 Task: Open Card Card0000000210 in Board Board0000000053 in Workspace WS0000000018 in Trello. Add Member nikrathi889@gmail.com to Card Card0000000210 in Board Board0000000053 in Workspace WS0000000018 in Trello. Add Blue Label titled Label0000000210 to Card Card0000000210 in Board Board0000000053 in Workspace WS0000000018 in Trello. Add Checklist CL0000000210 to Card Card0000000210 in Board Board0000000053 in Workspace WS0000000018 in Trello. Add Dates with Start Date as Sep 01 2023 and Due Date as Sep 30 2023 to Card Card0000000210 in Board Board0000000053 in Workspace WS0000000018 in Trello
Action: Mouse moved to (409, 393)
Screenshot: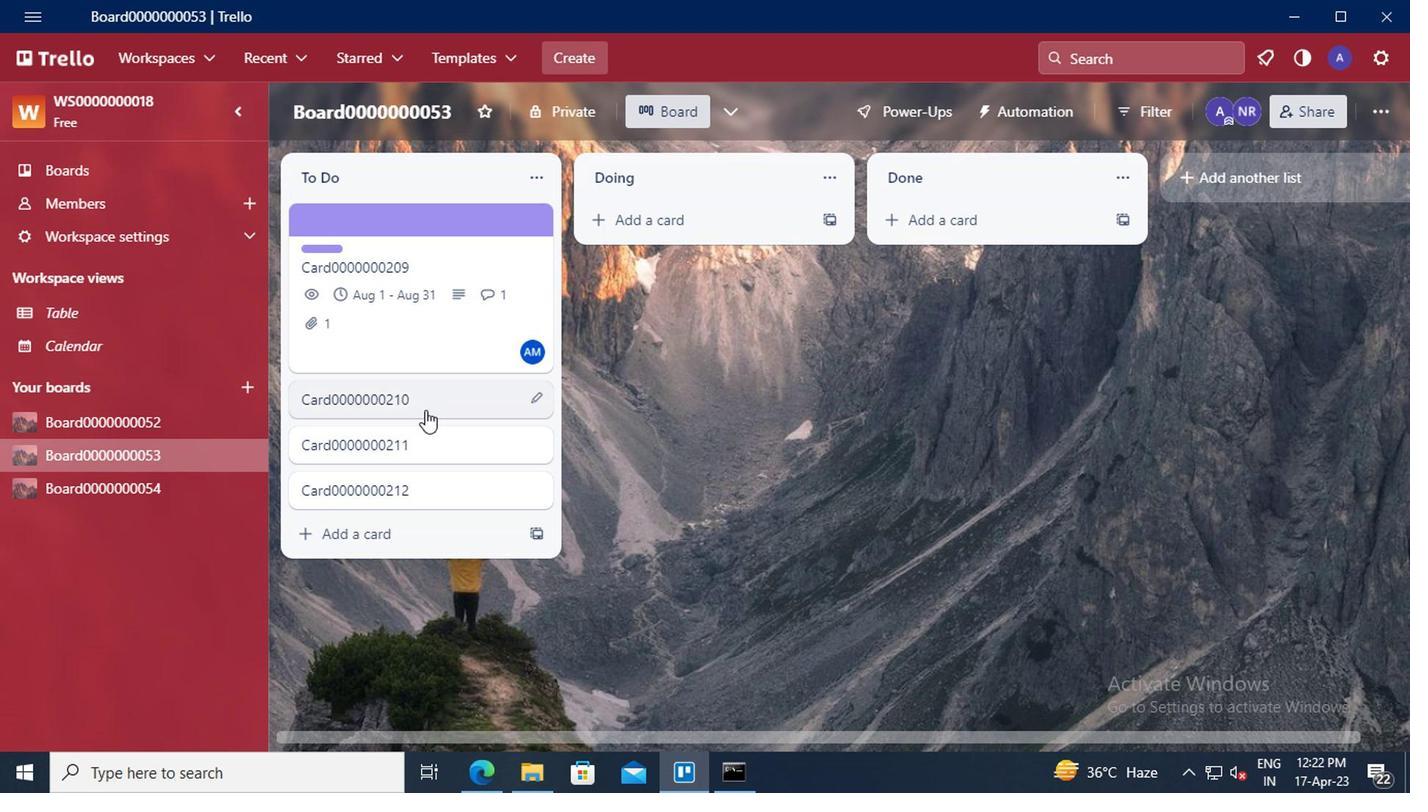 
Action: Mouse pressed left at (409, 393)
Screenshot: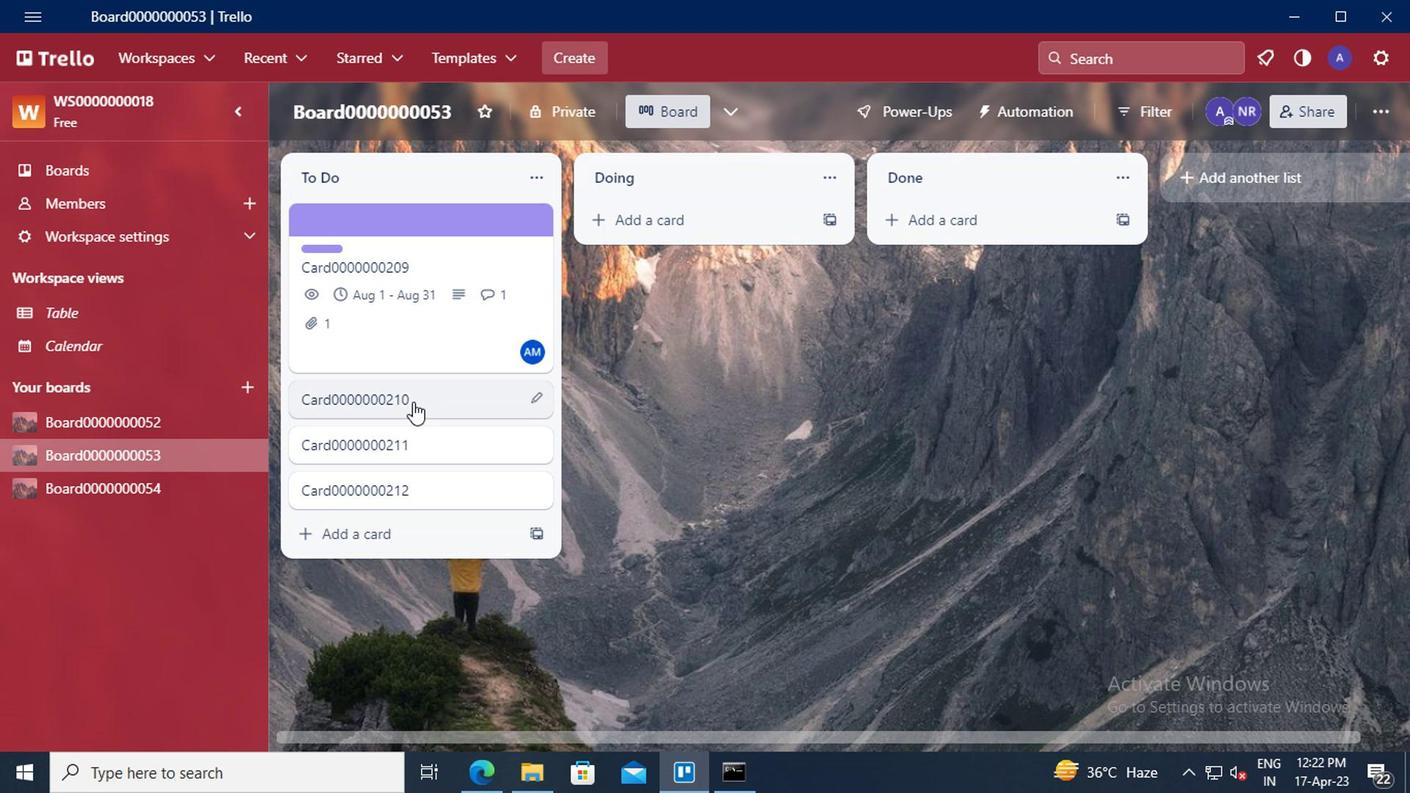 
Action: Mouse moved to (958, 256)
Screenshot: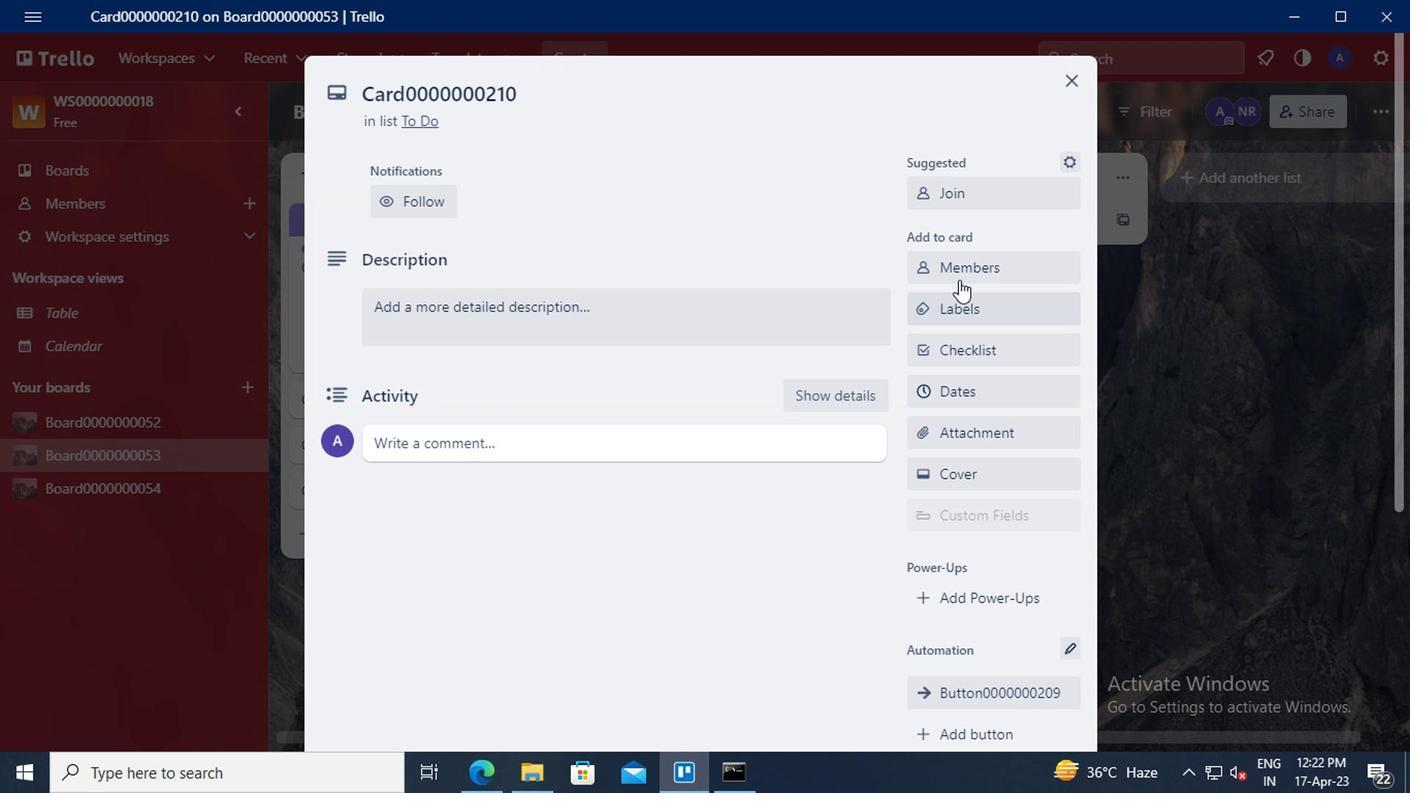 
Action: Mouse pressed left at (958, 256)
Screenshot: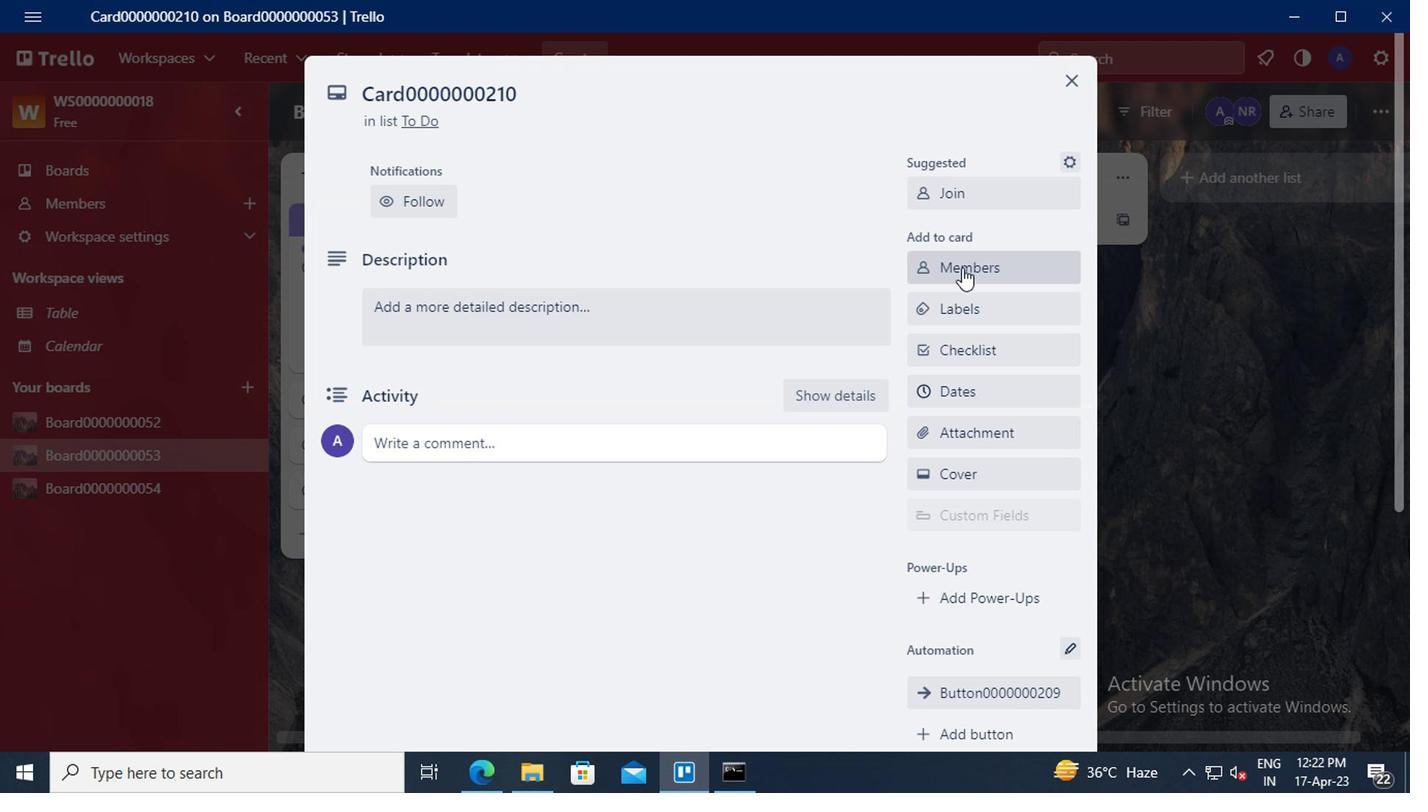 
Action: Mouse moved to (942, 350)
Screenshot: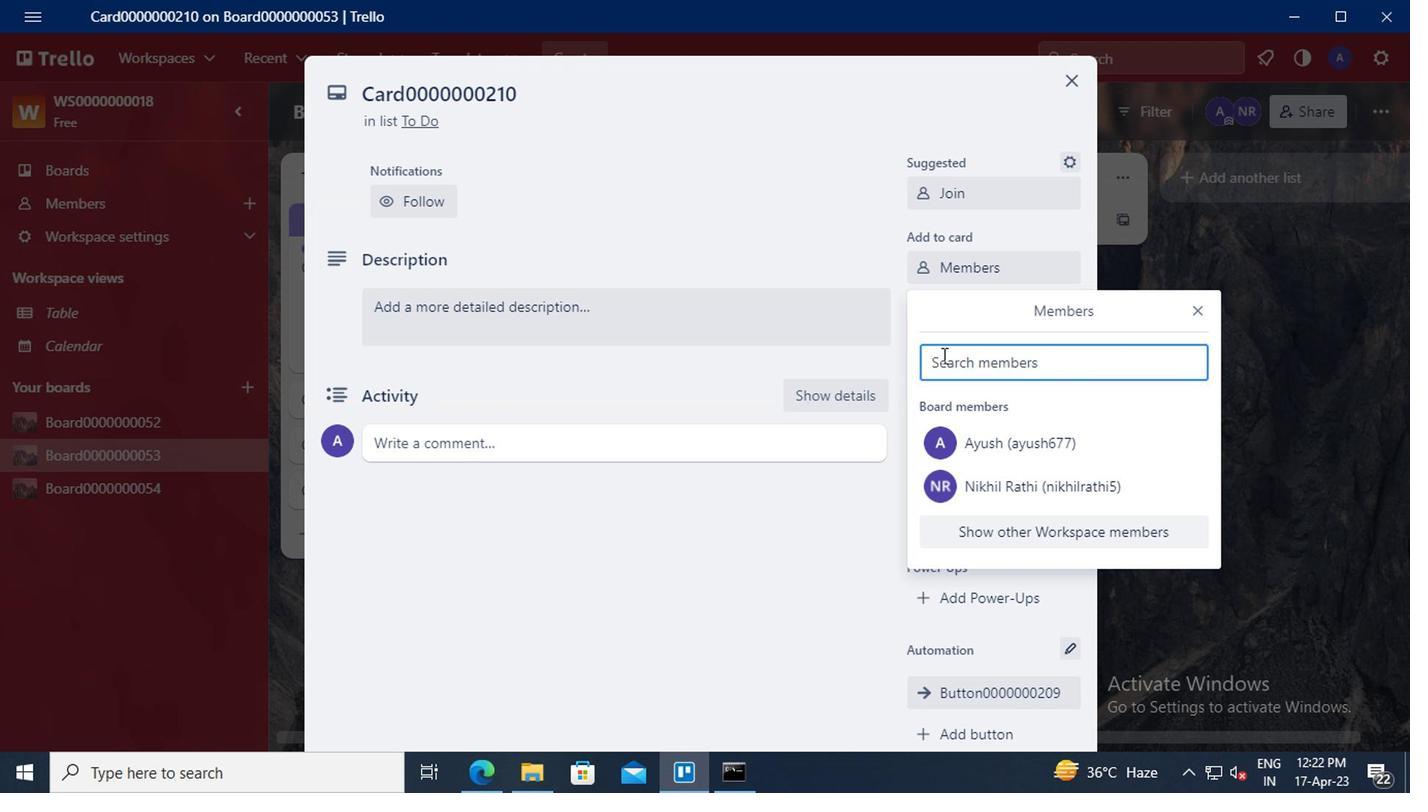 
Action: Mouse pressed left at (942, 350)
Screenshot: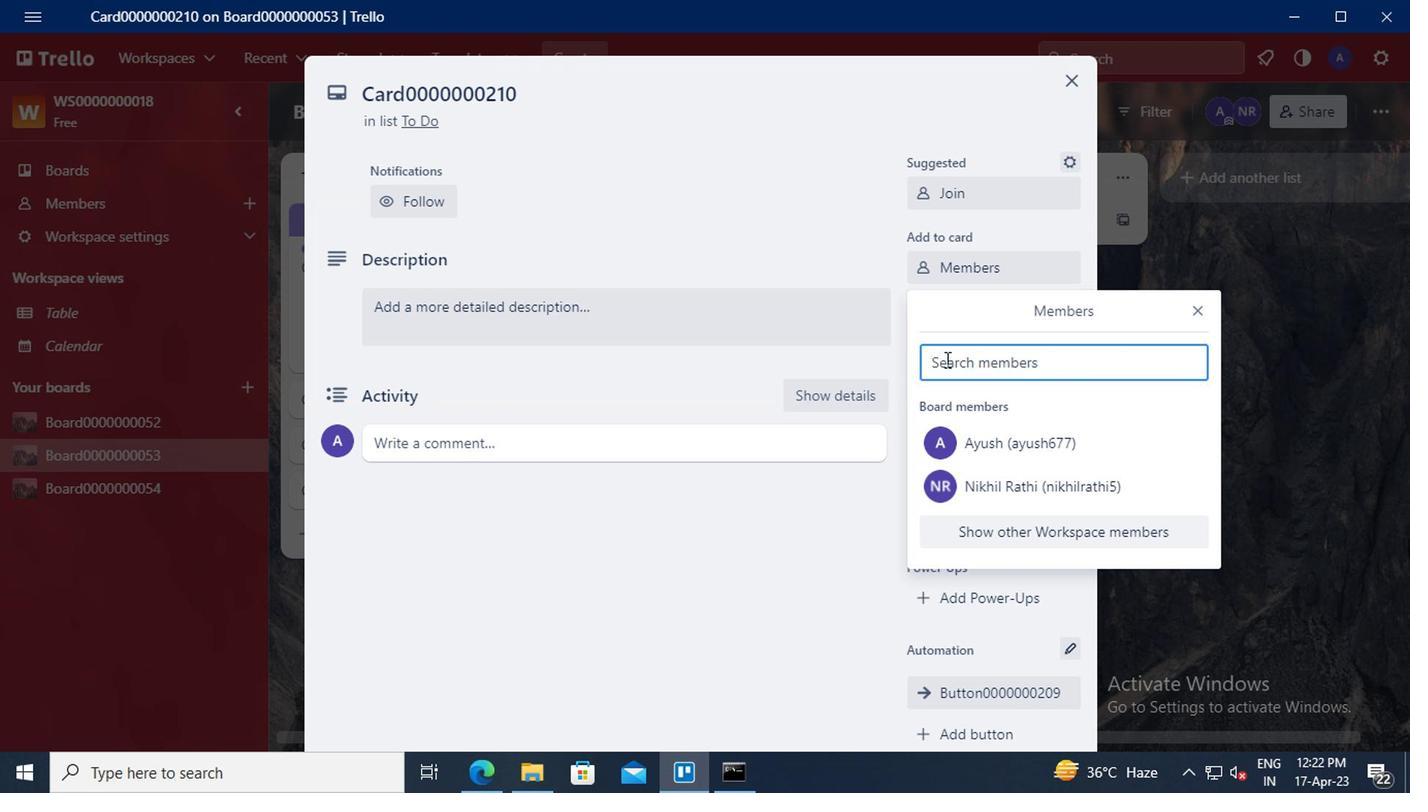 
Action: Mouse moved to (917, 340)
Screenshot: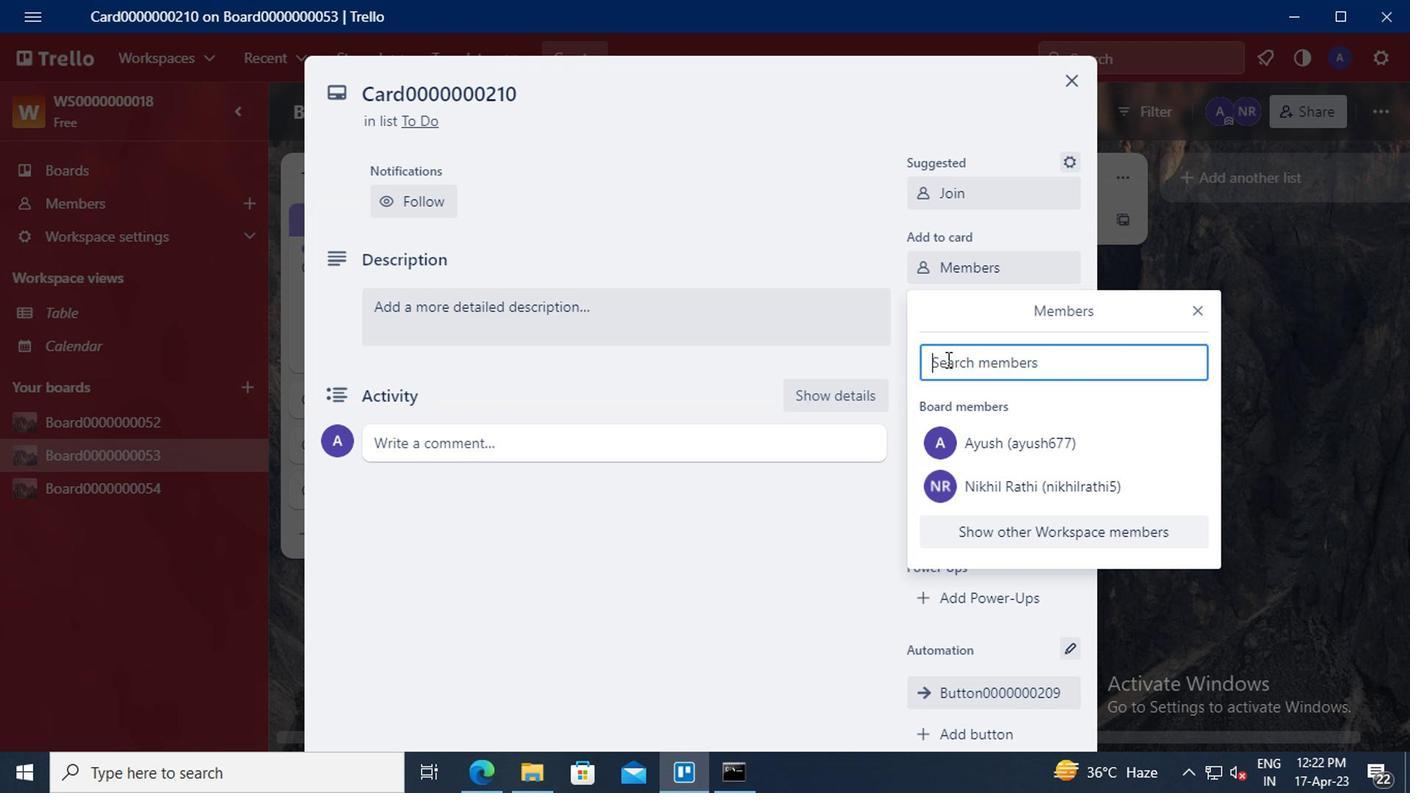 
Action: Key pressed nikrathi889<Key.shift>@GMAIL.COM
Screenshot: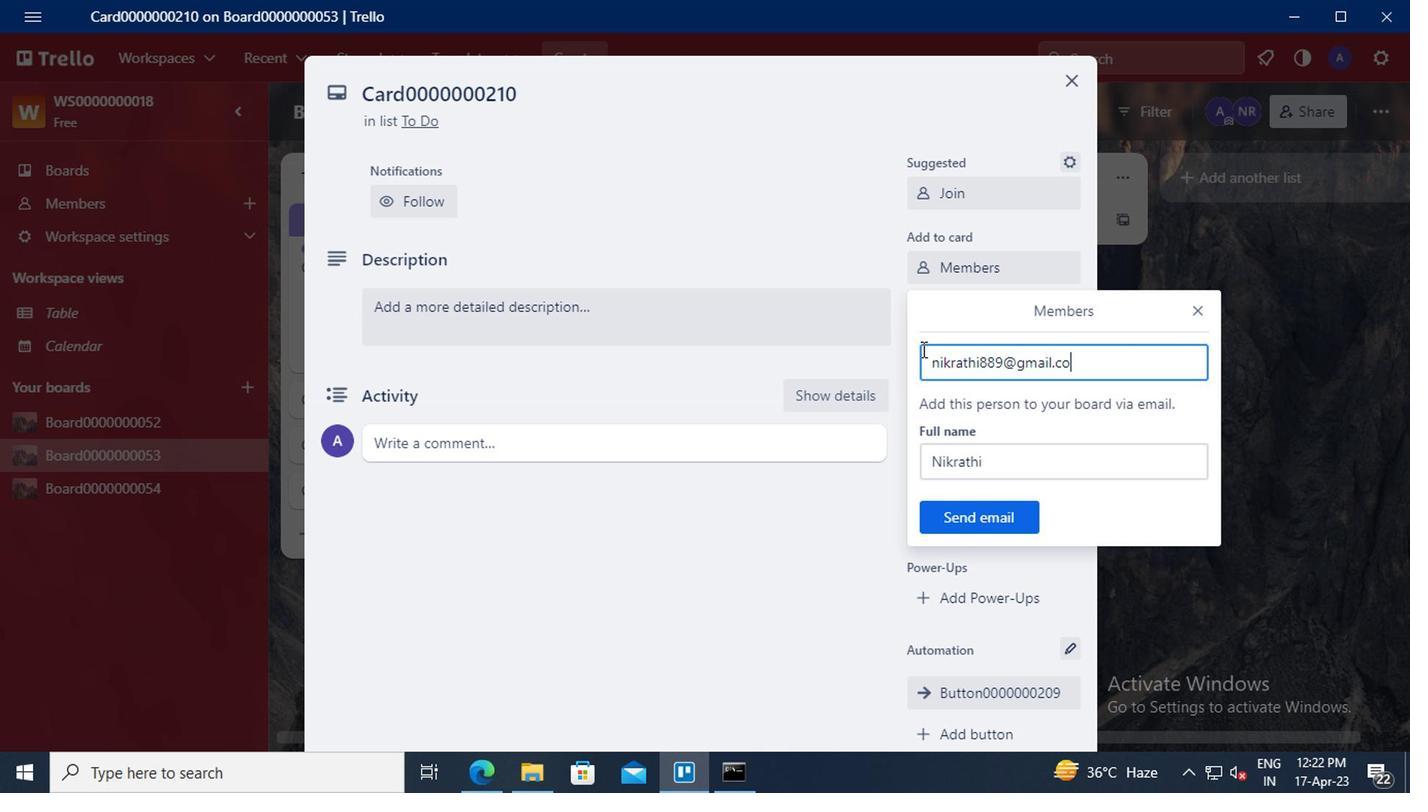 
Action: Mouse moved to (965, 522)
Screenshot: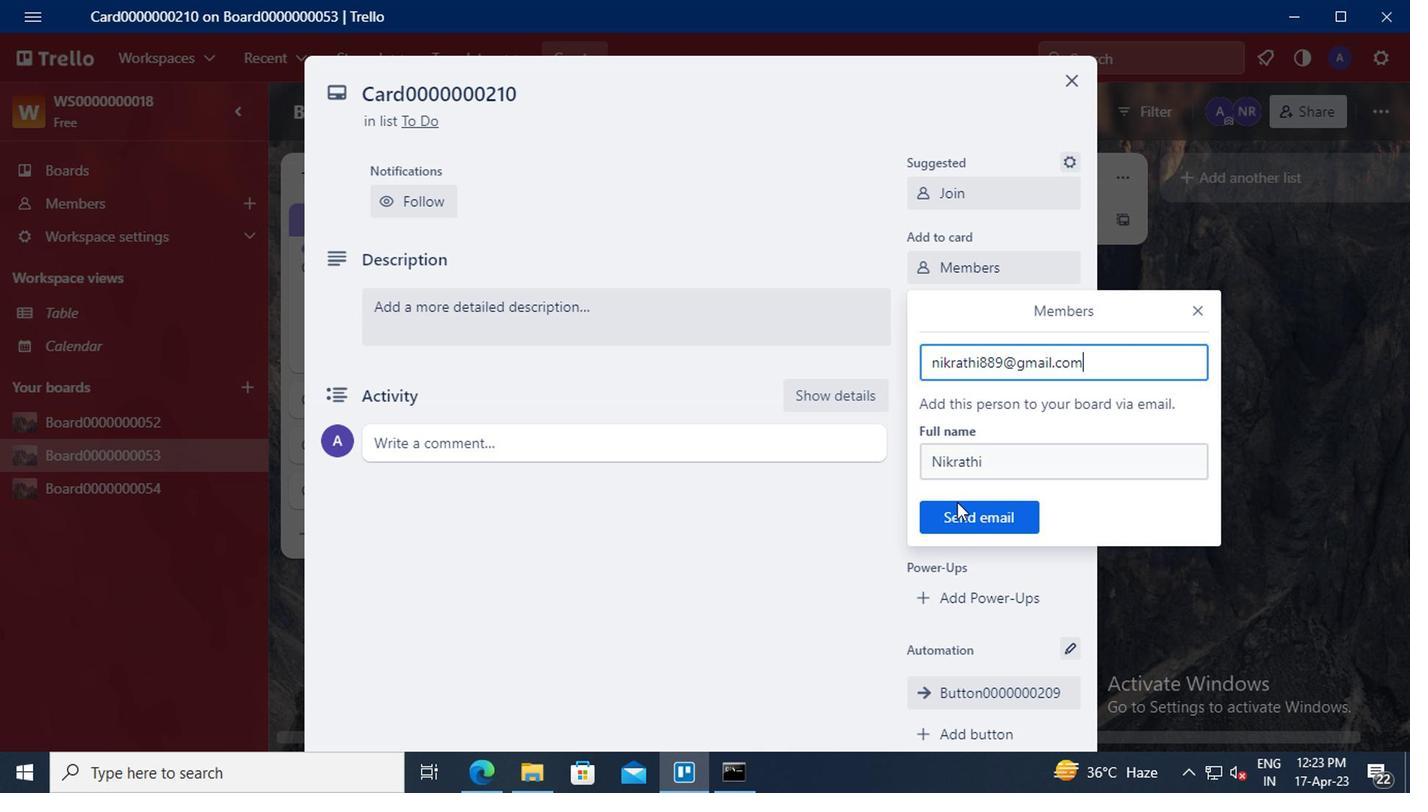 
Action: Mouse pressed left at (965, 522)
Screenshot: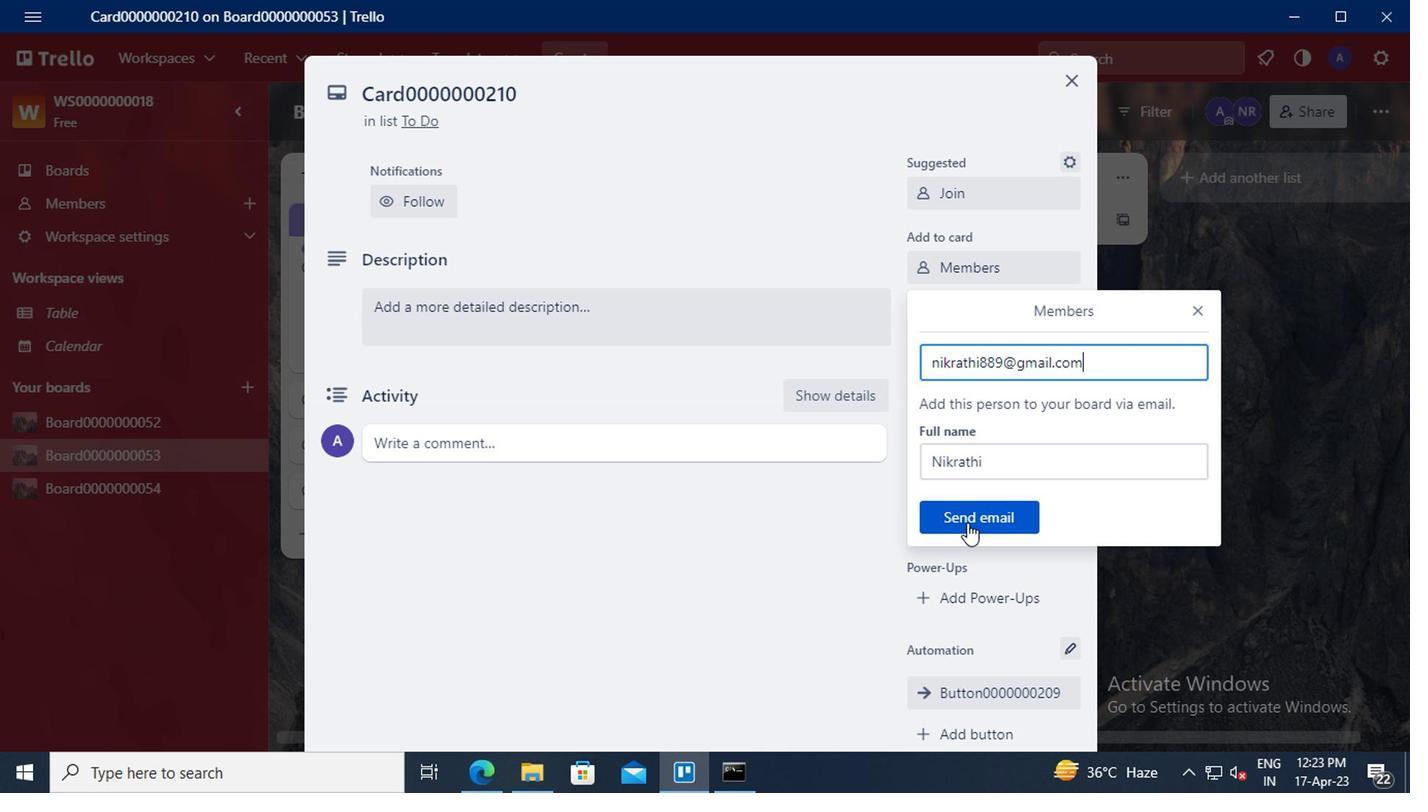 
Action: Mouse moved to (975, 308)
Screenshot: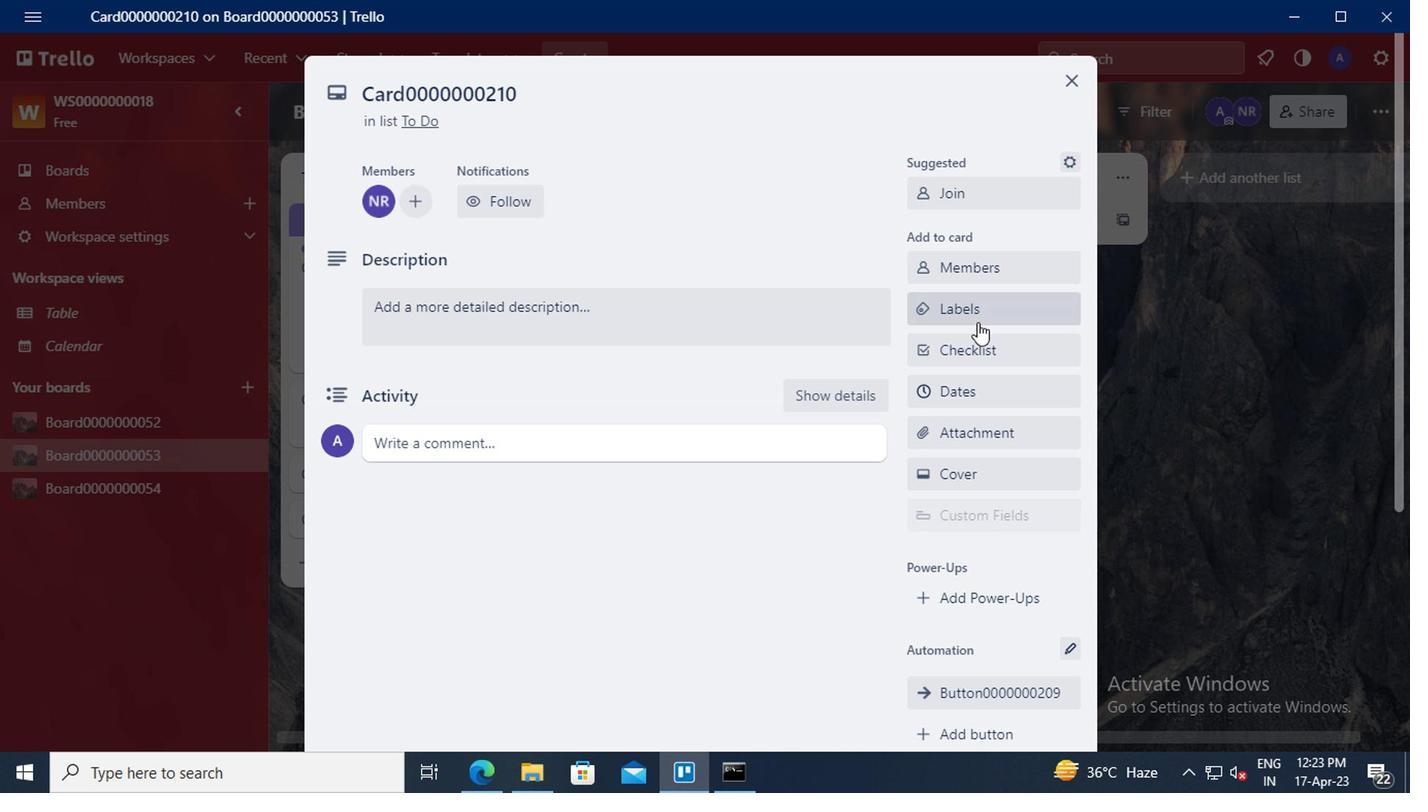 
Action: Mouse pressed left at (975, 308)
Screenshot: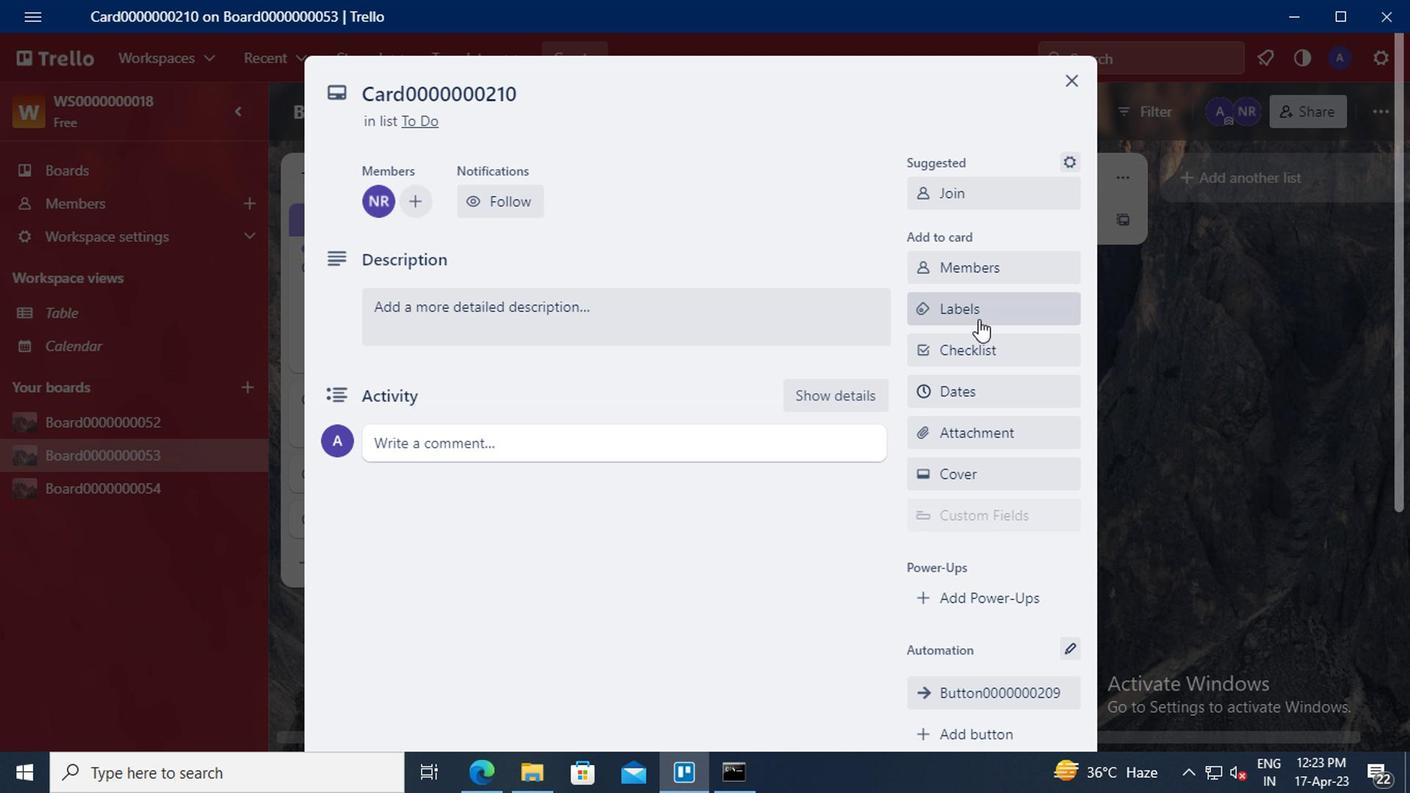 
Action: Mouse moved to (1016, 508)
Screenshot: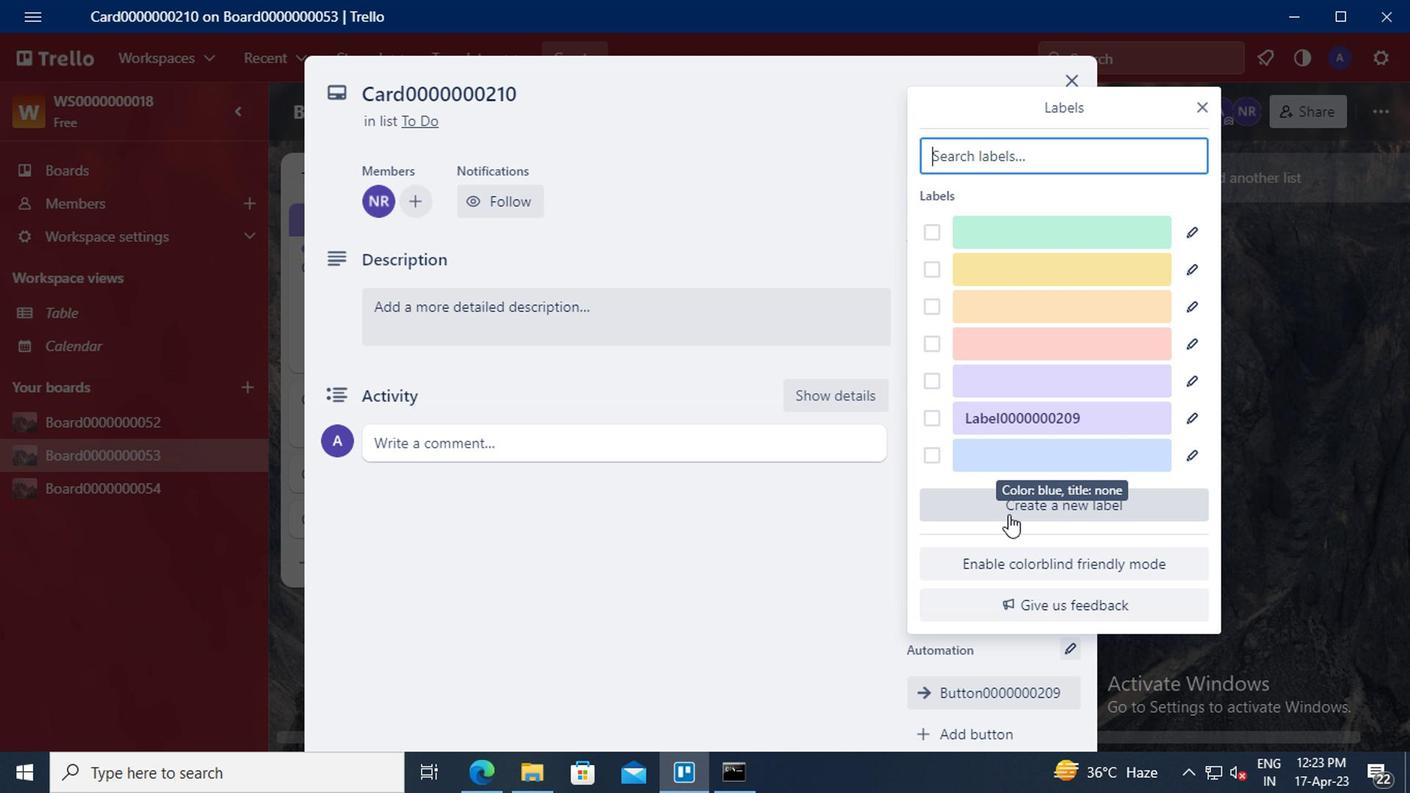 
Action: Mouse pressed left at (1016, 508)
Screenshot: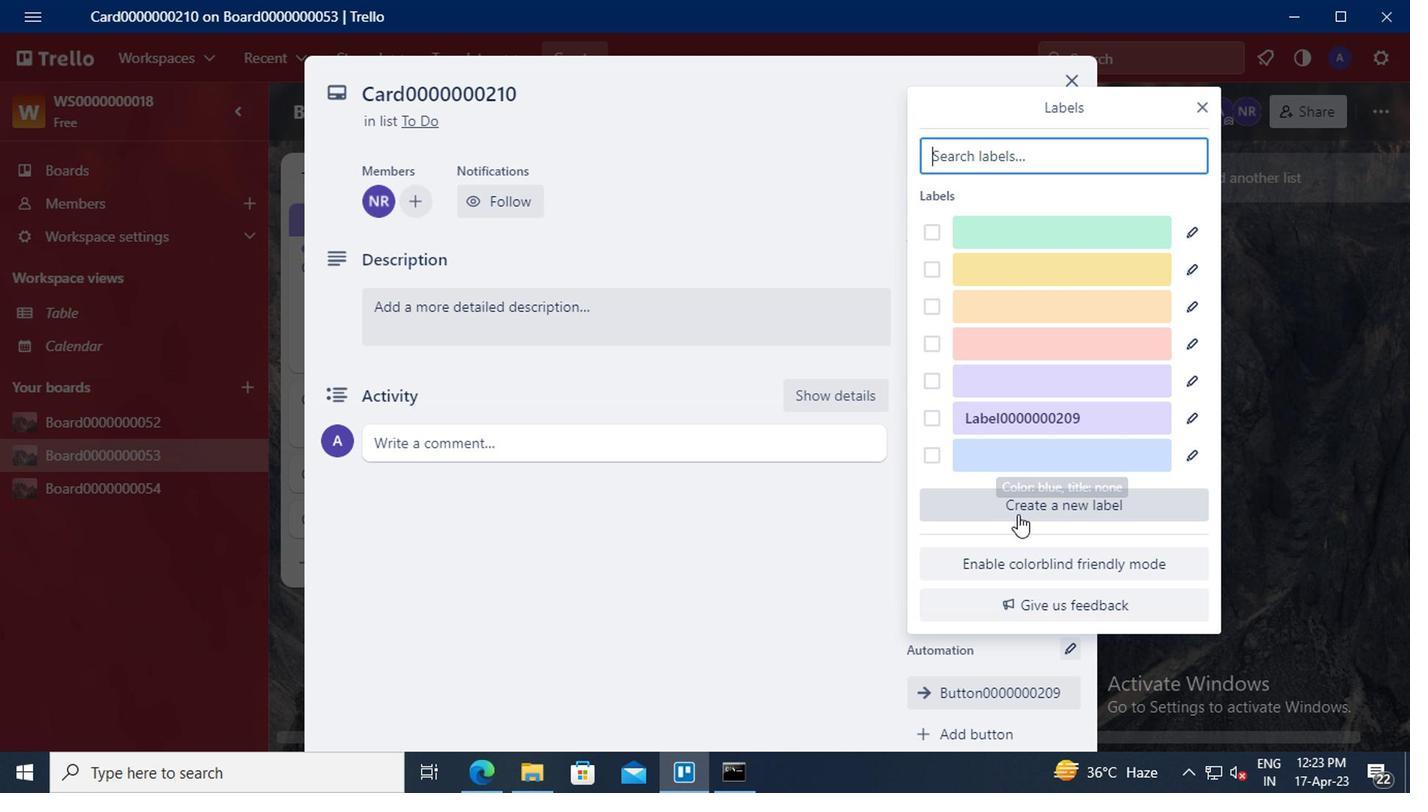 
Action: Mouse moved to (969, 301)
Screenshot: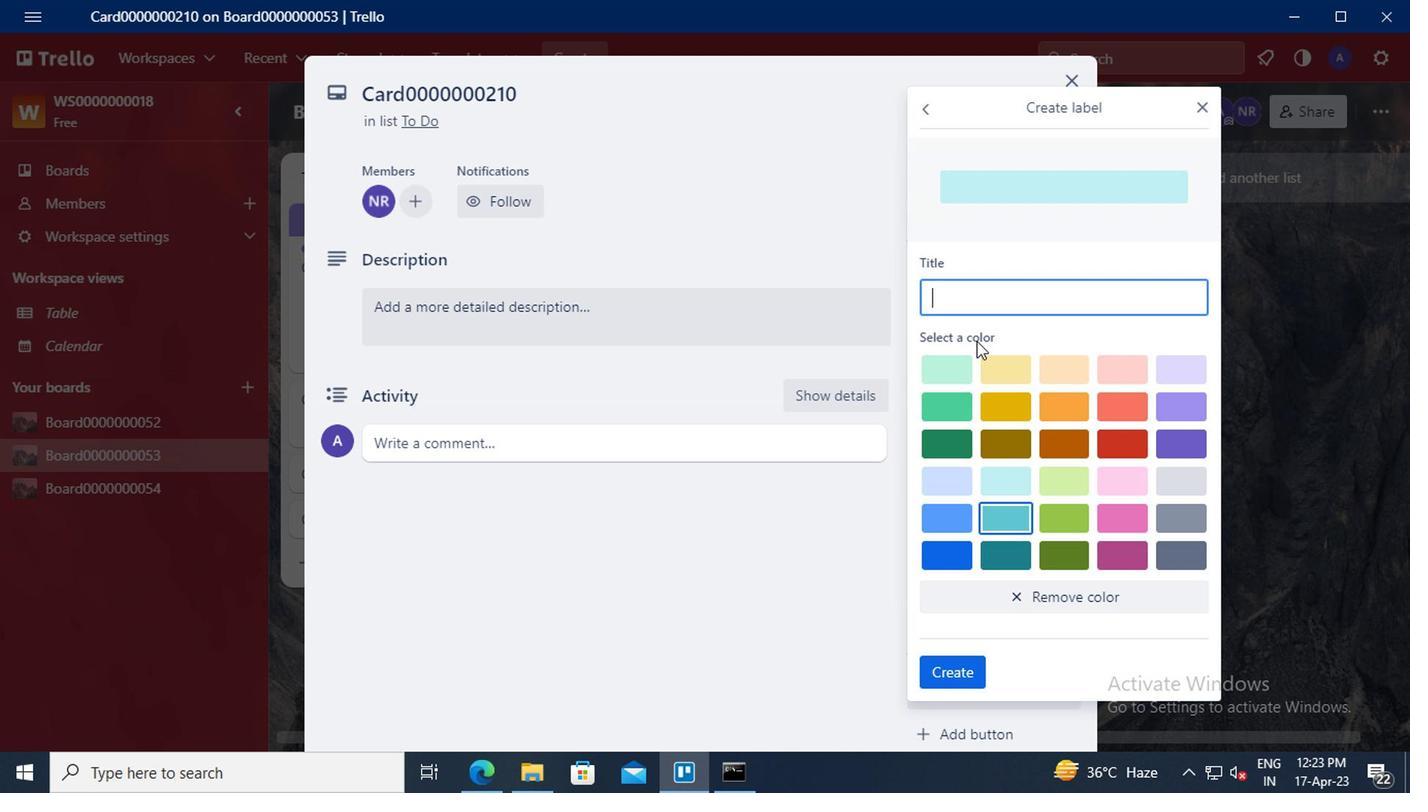 
Action: Mouse pressed left at (969, 301)
Screenshot: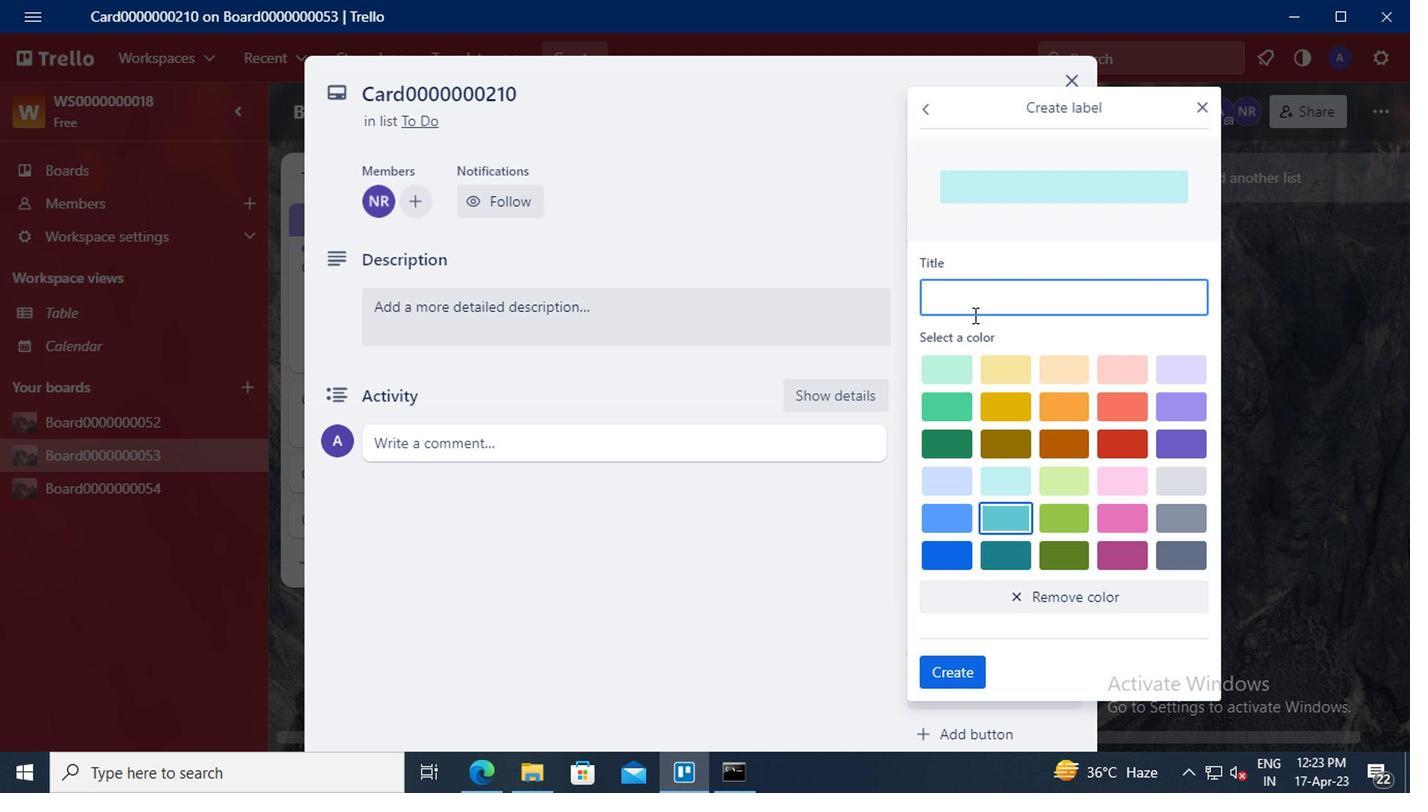 
Action: Mouse moved to (911, 277)
Screenshot: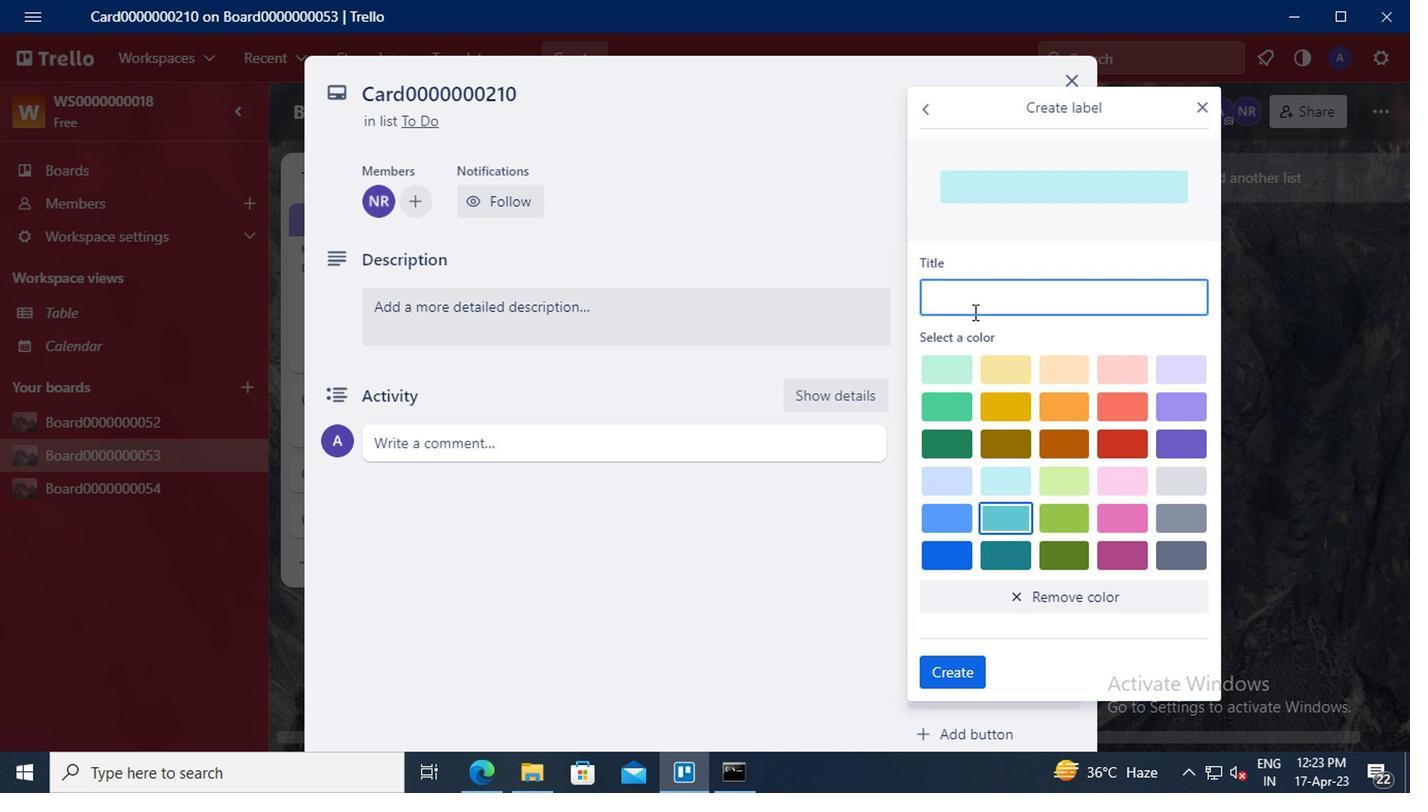 
Action: Key pressed <Key.shift>LABEL0000000210
Screenshot: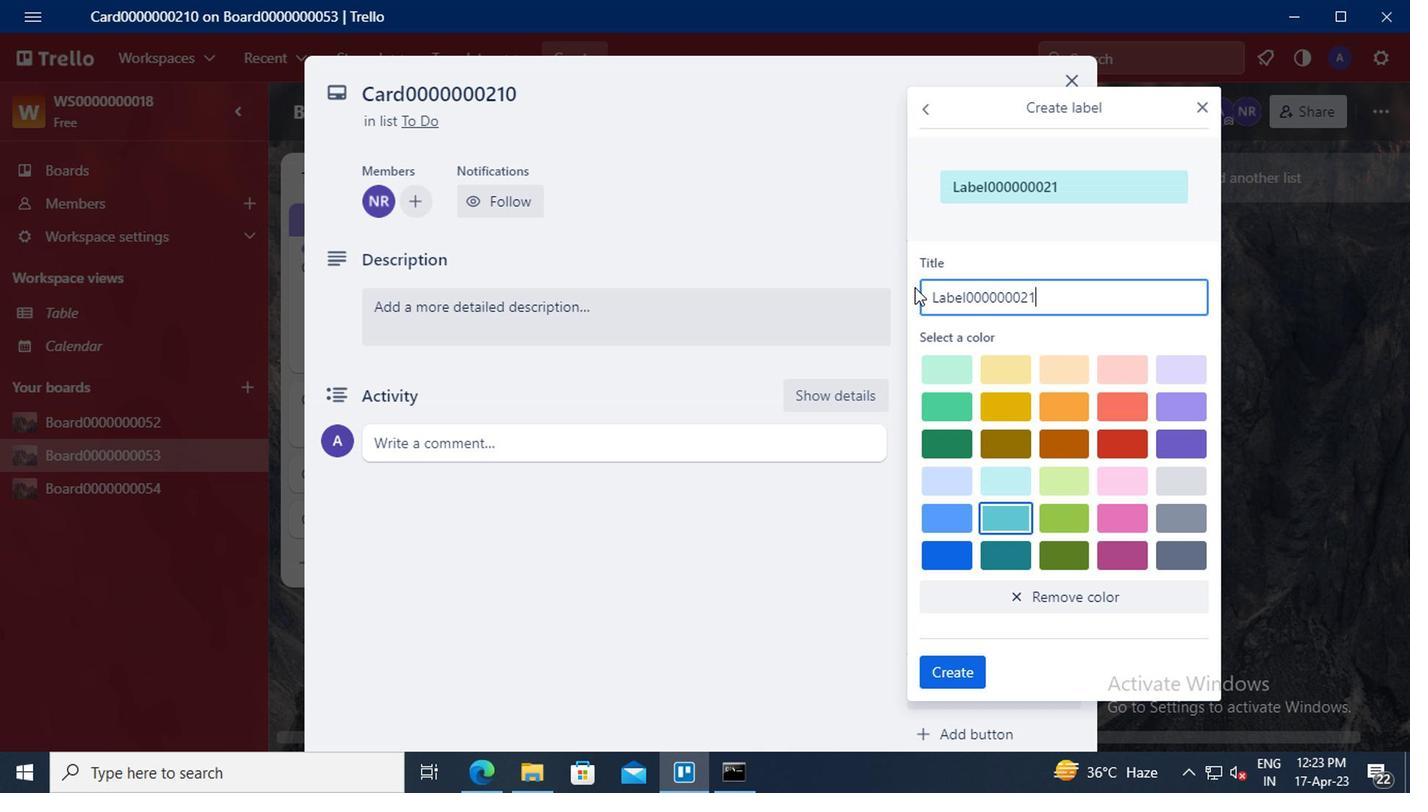 
Action: Mouse moved to (939, 508)
Screenshot: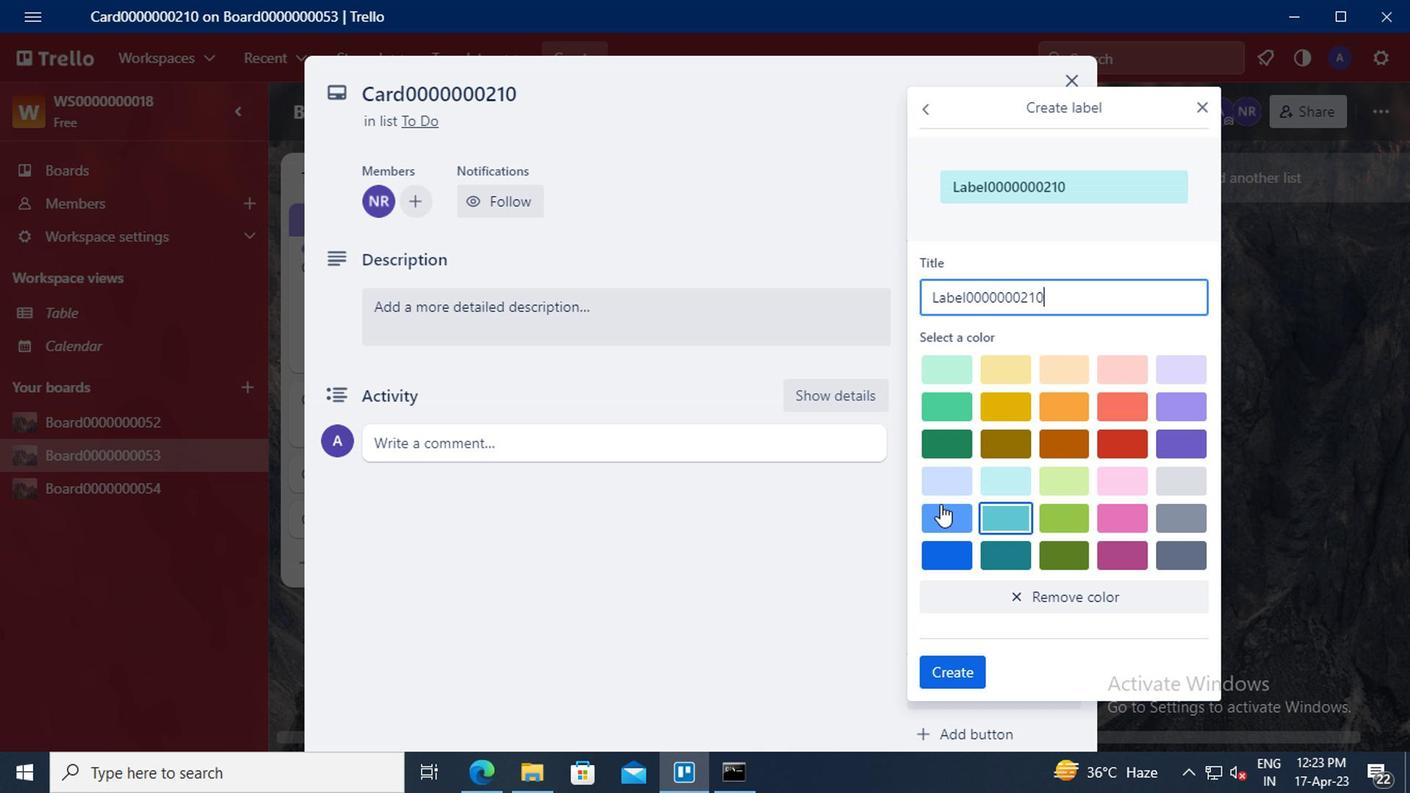 
Action: Mouse pressed left at (939, 508)
Screenshot: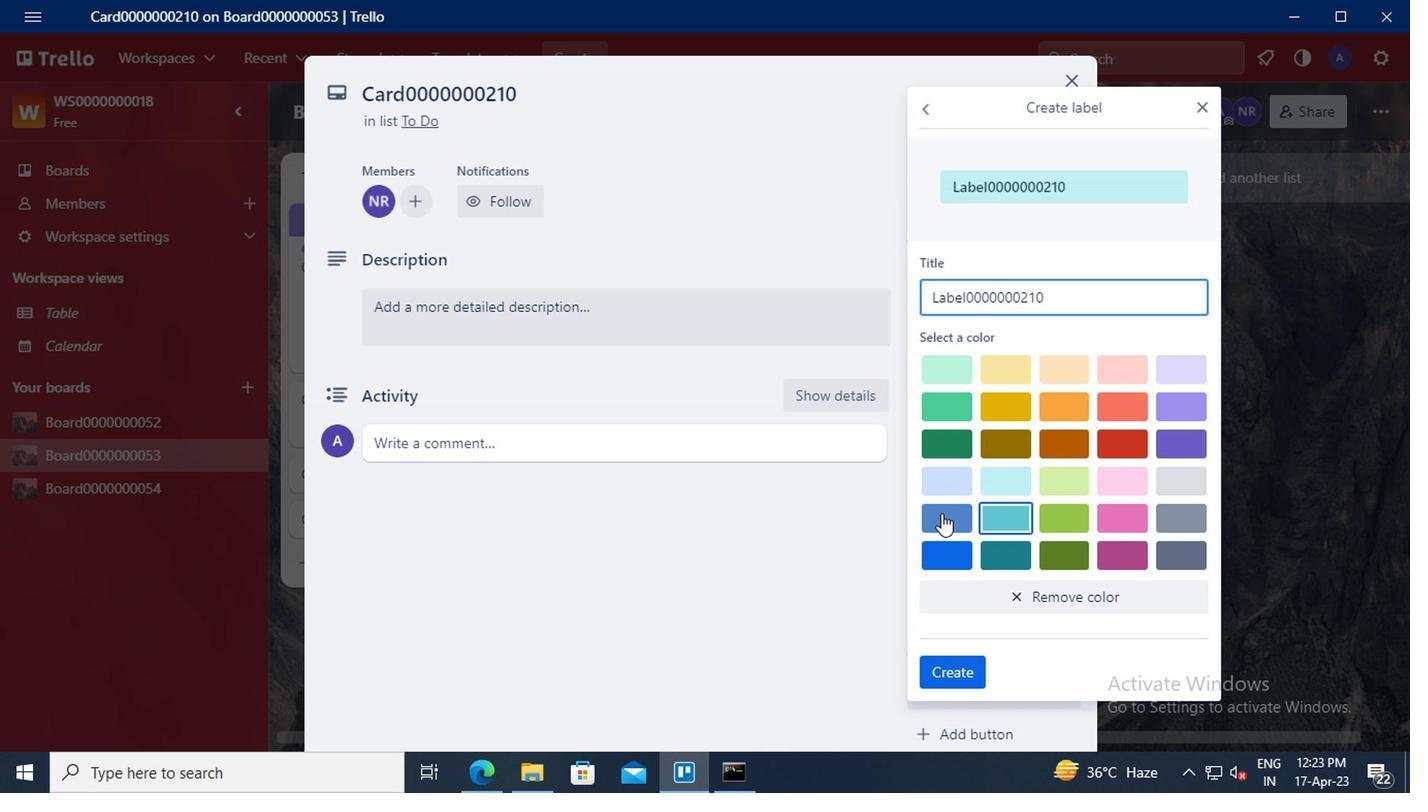 
Action: Mouse moved to (941, 671)
Screenshot: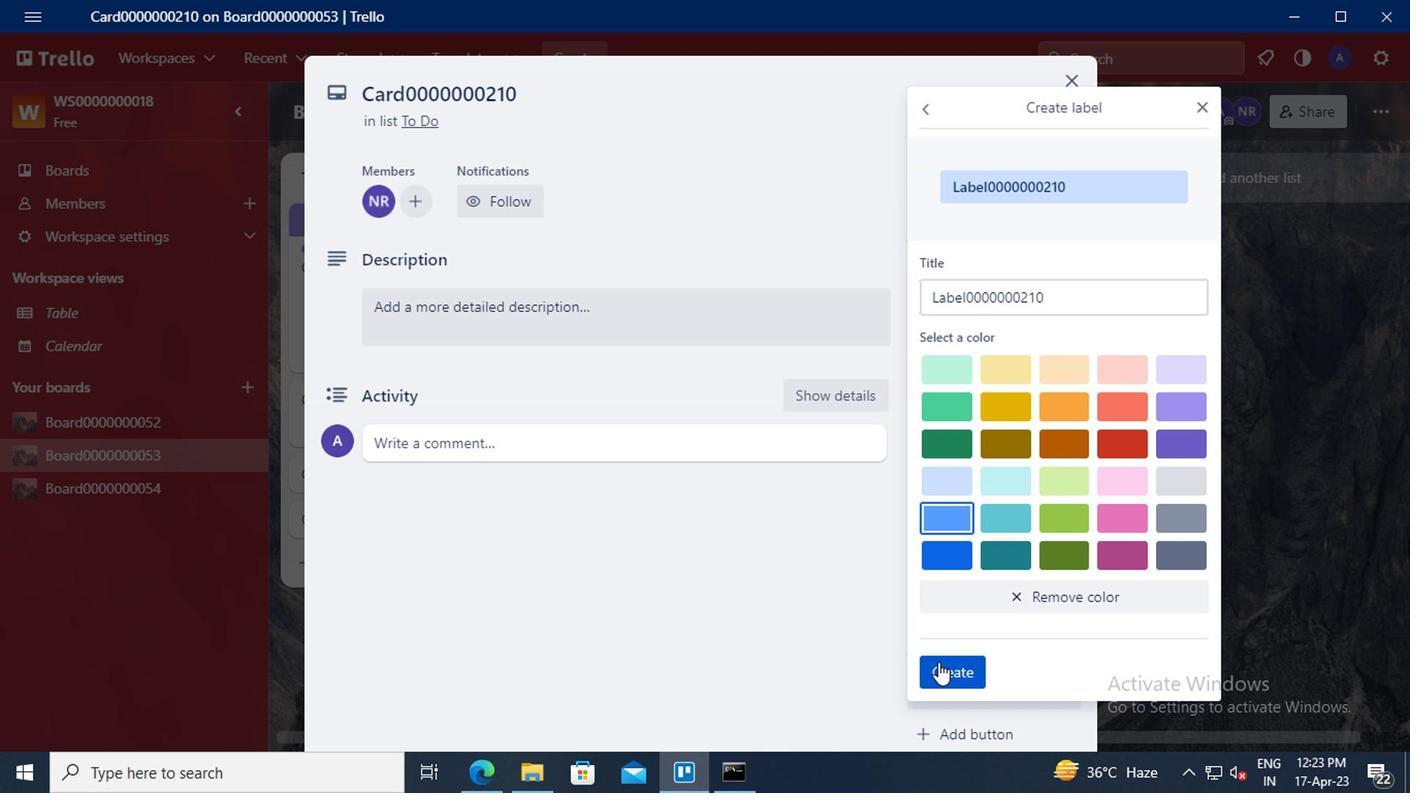 
Action: Mouse pressed left at (941, 671)
Screenshot: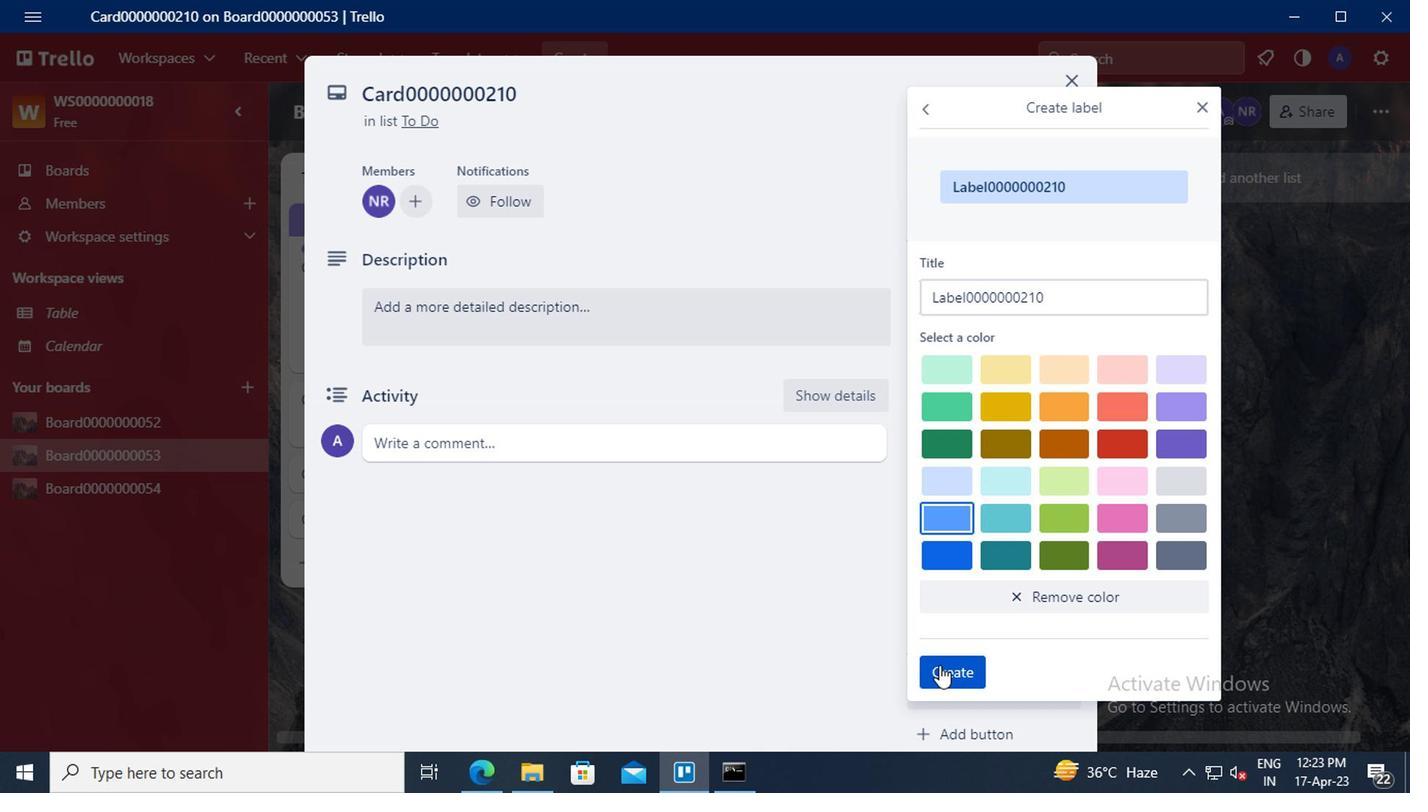 
Action: Mouse moved to (1196, 93)
Screenshot: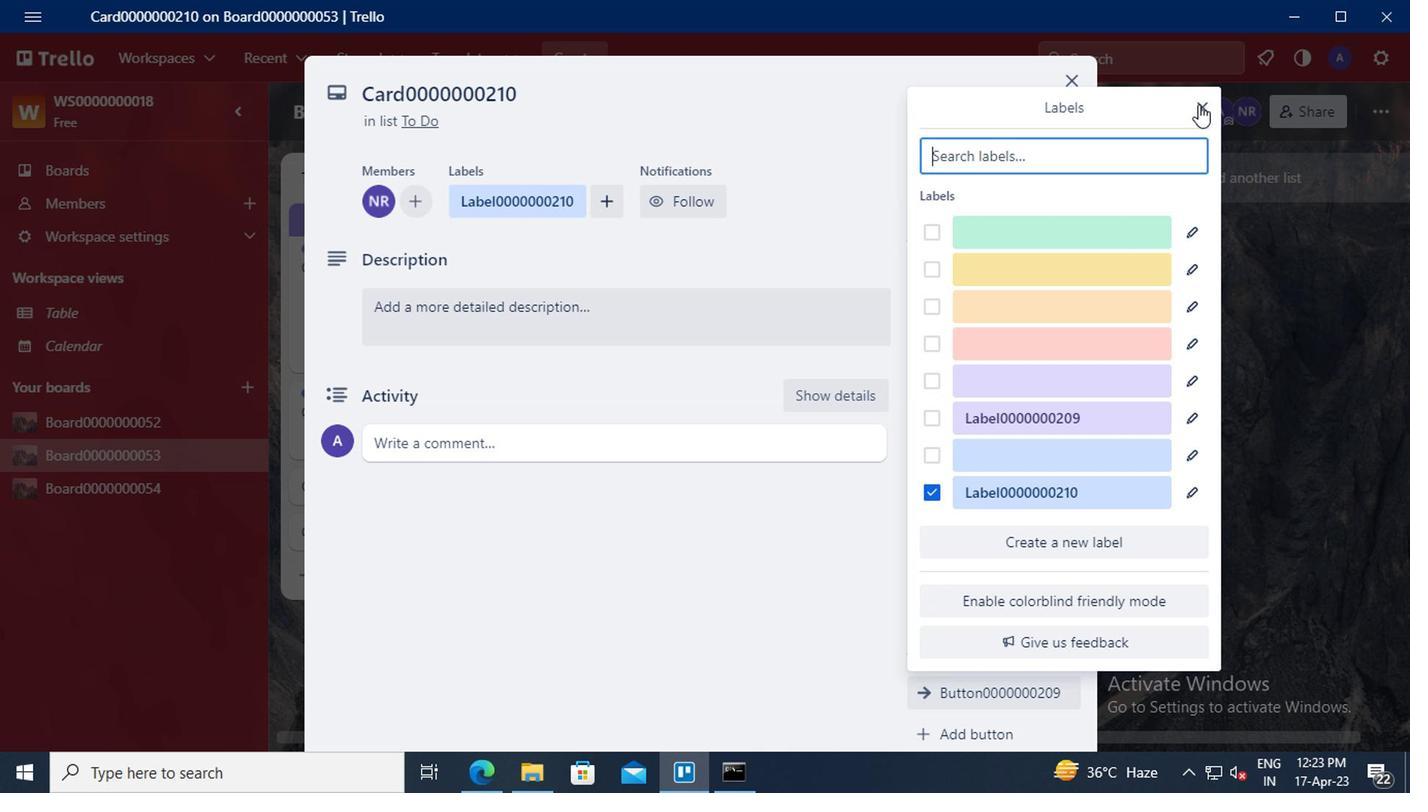 
Action: Mouse pressed left at (1196, 93)
Screenshot: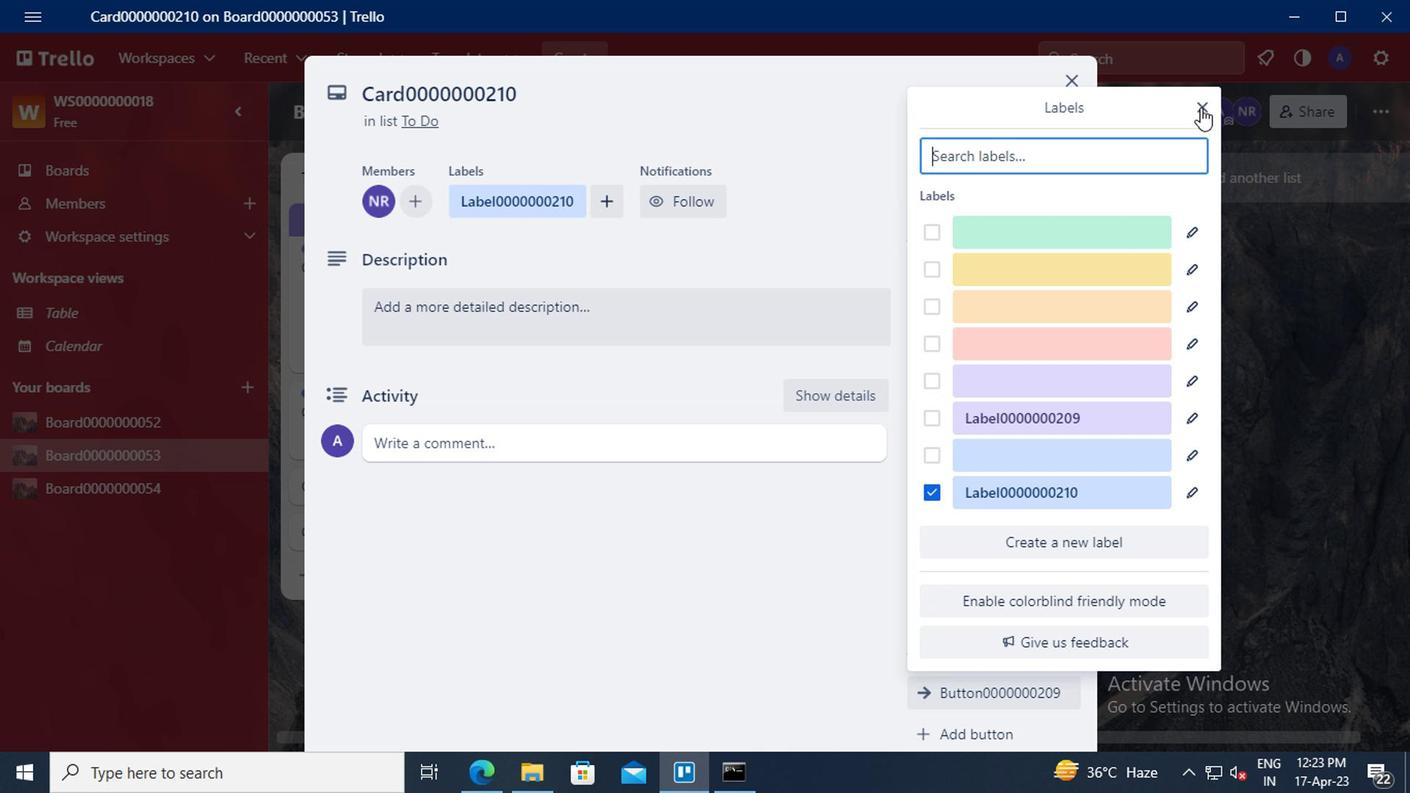 
Action: Mouse moved to (1048, 335)
Screenshot: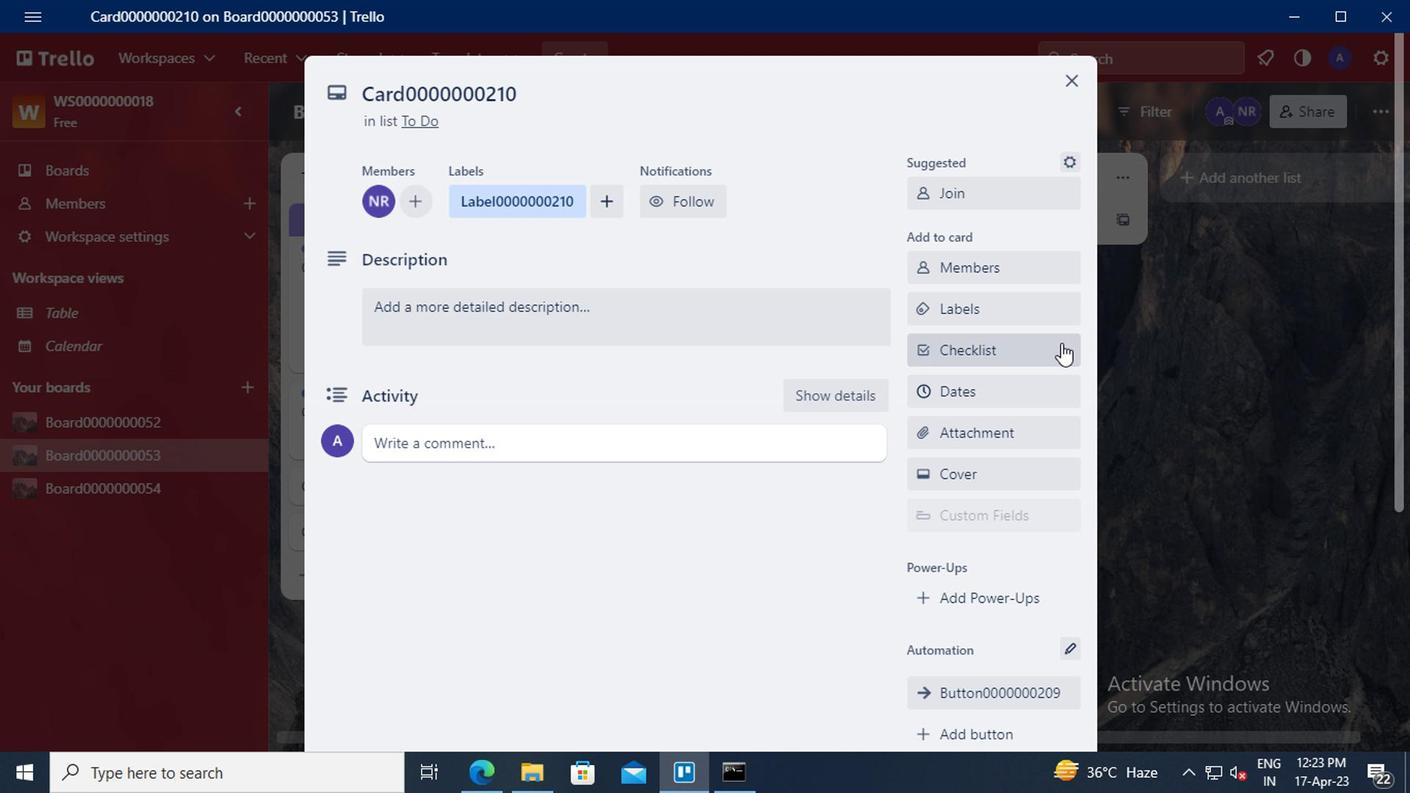 
Action: Mouse pressed left at (1048, 335)
Screenshot: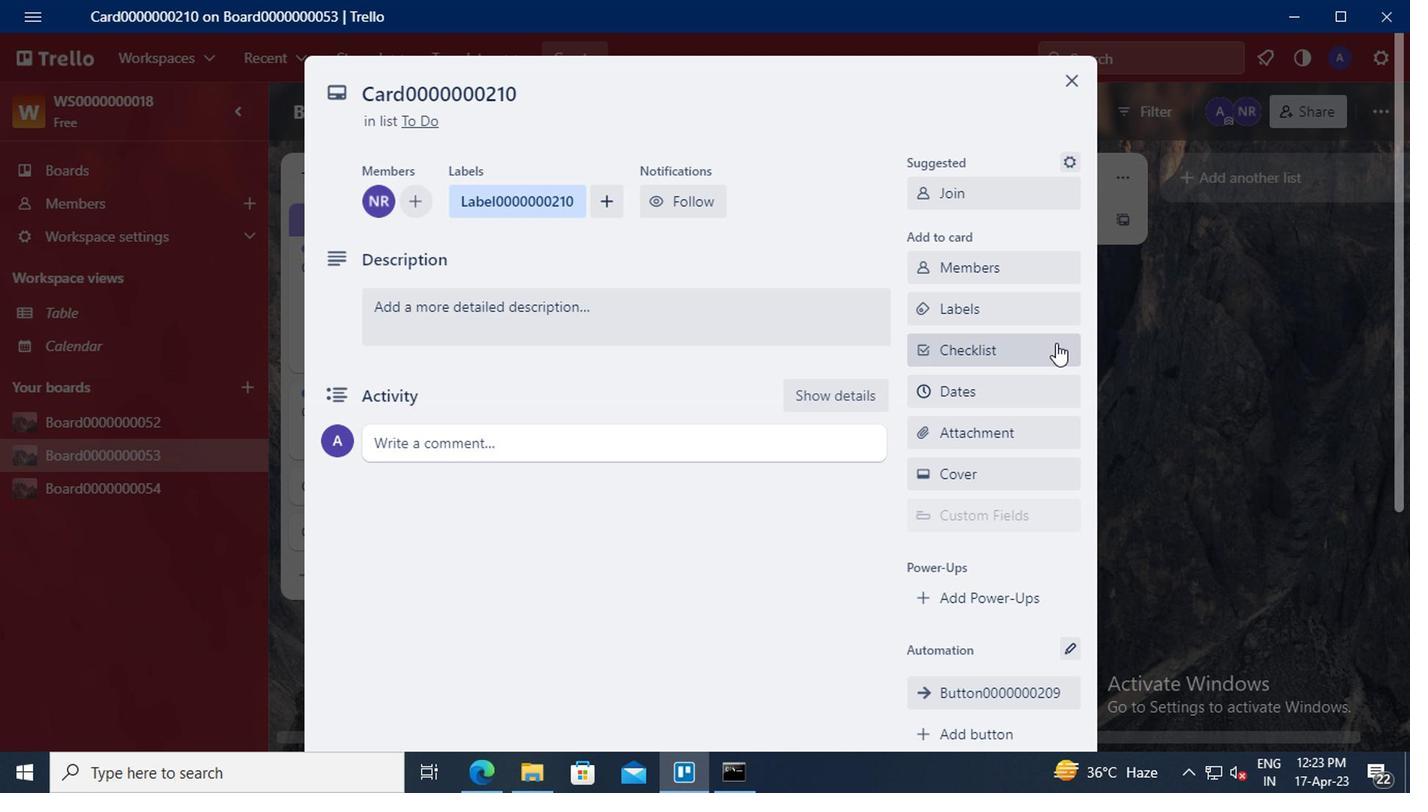 
Action: Key pressed <Key.delete><Key.shift>CL0000000210
Screenshot: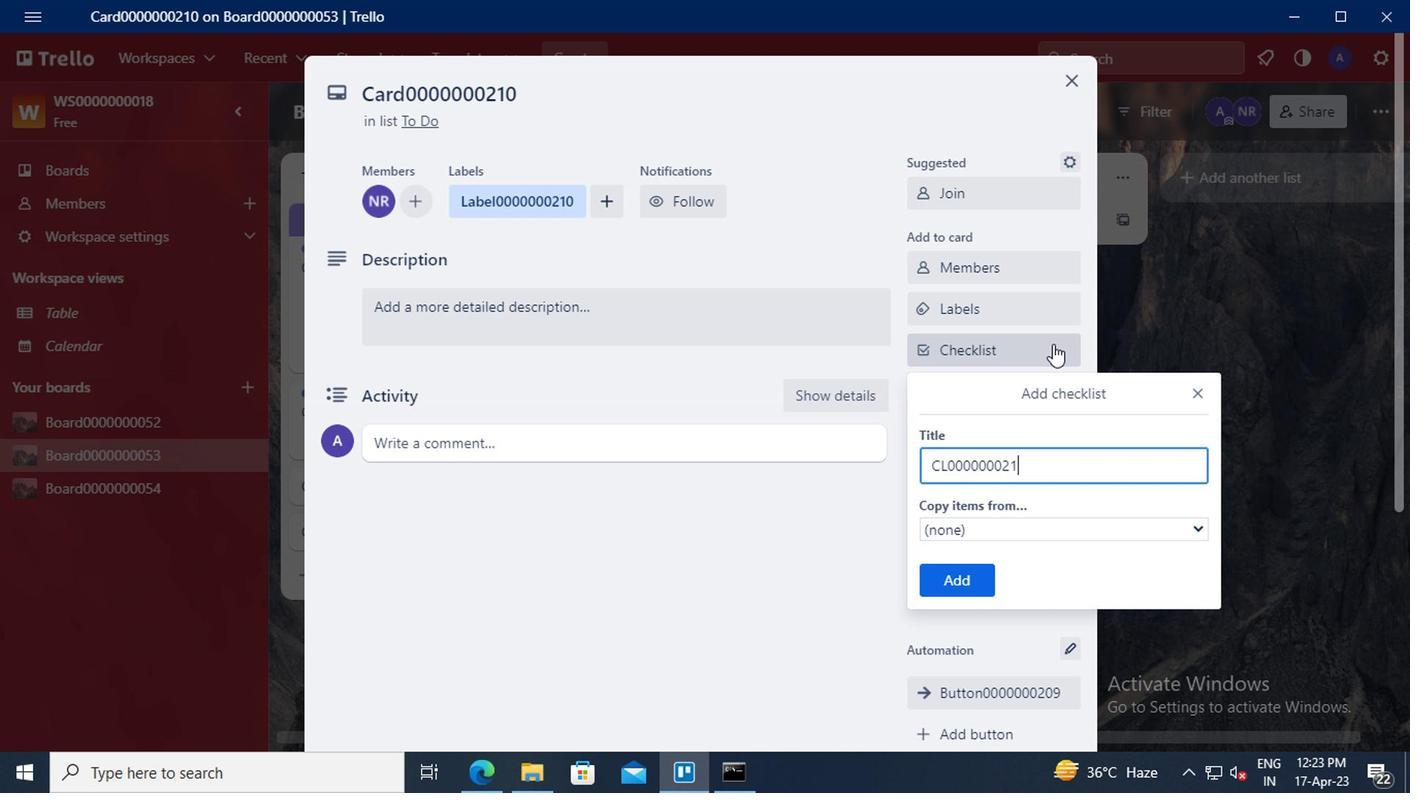 
Action: Mouse moved to (965, 575)
Screenshot: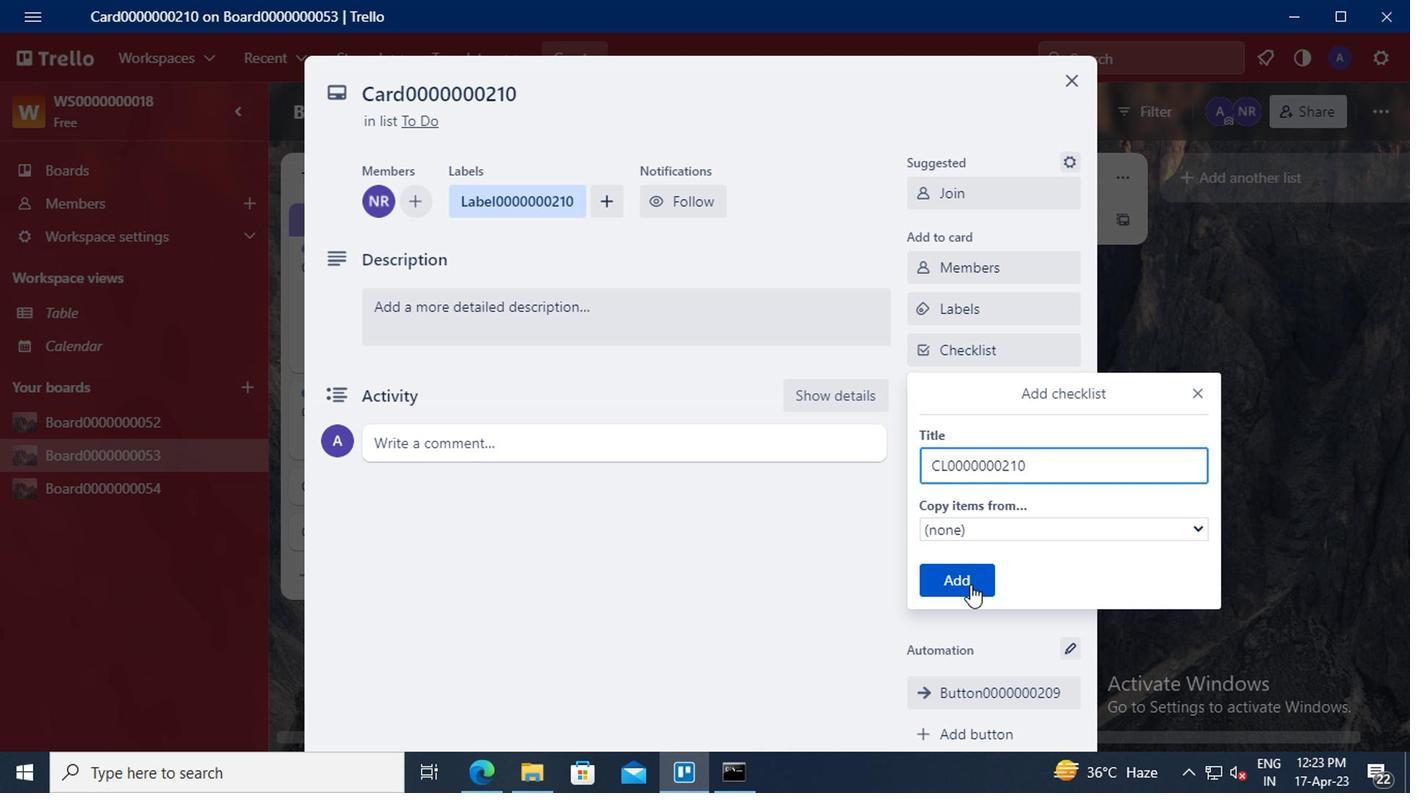 
Action: Mouse pressed left at (965, 575)
Screenshot: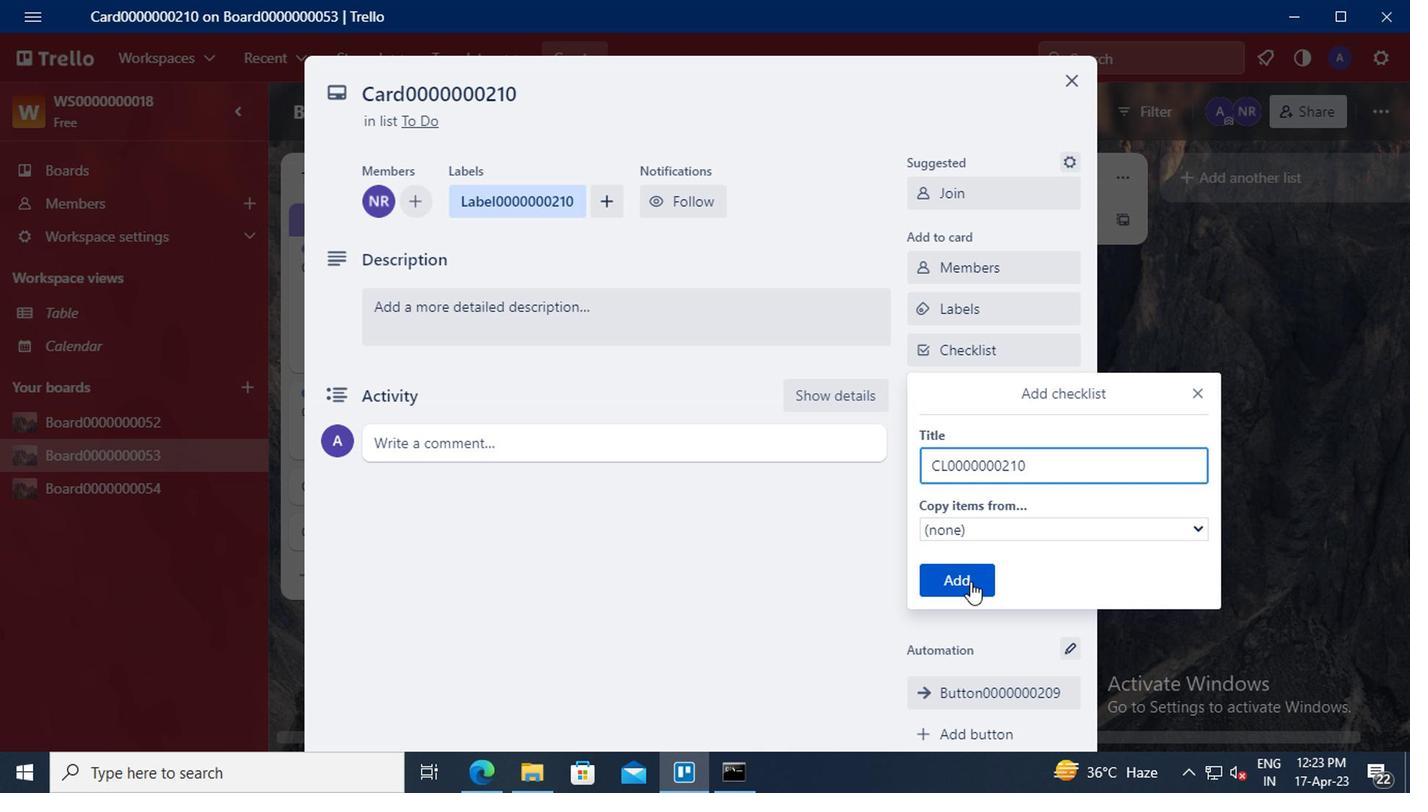
Action: Mouse moved to (969, 381)
Screenshot: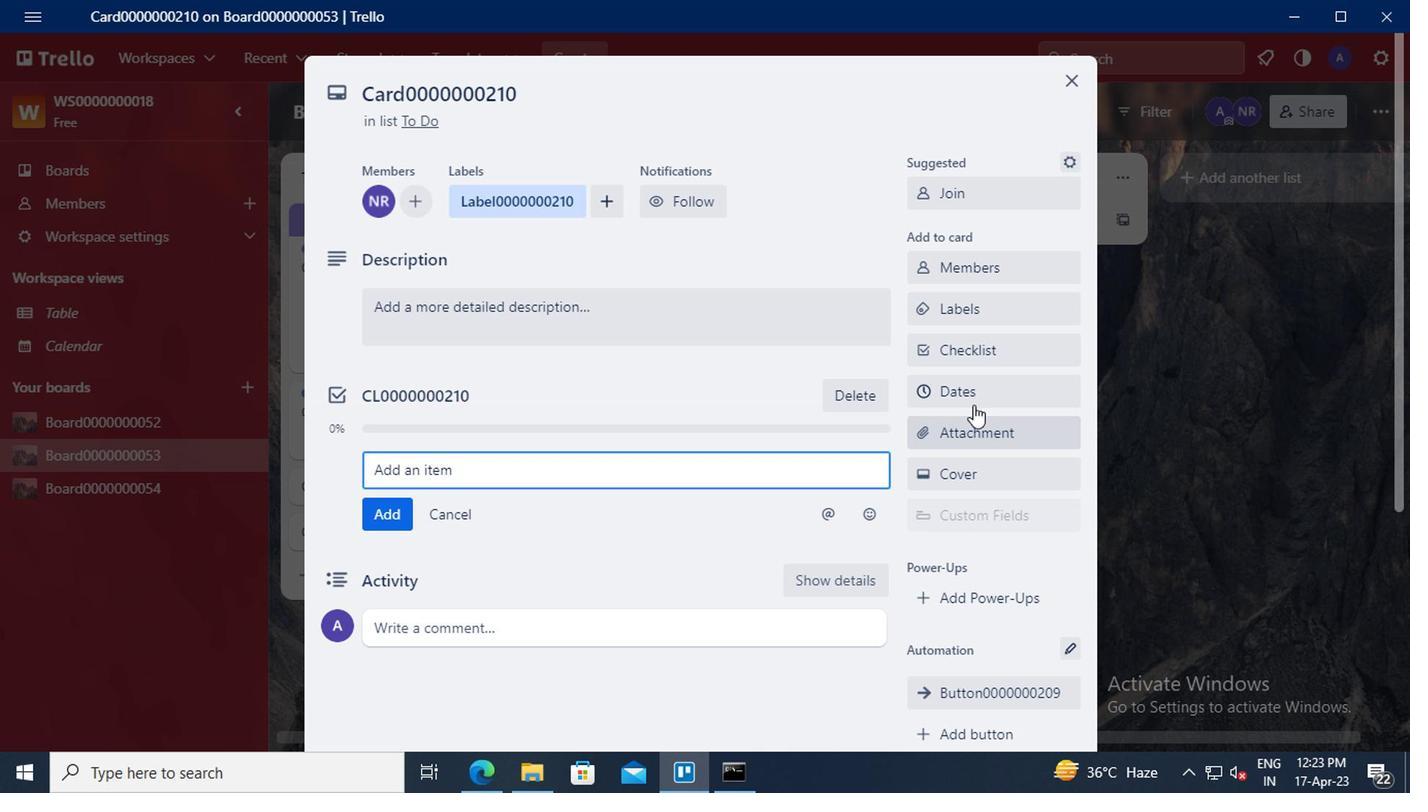 
Action: Mouse pressed left at (969, 381)
Screenshot: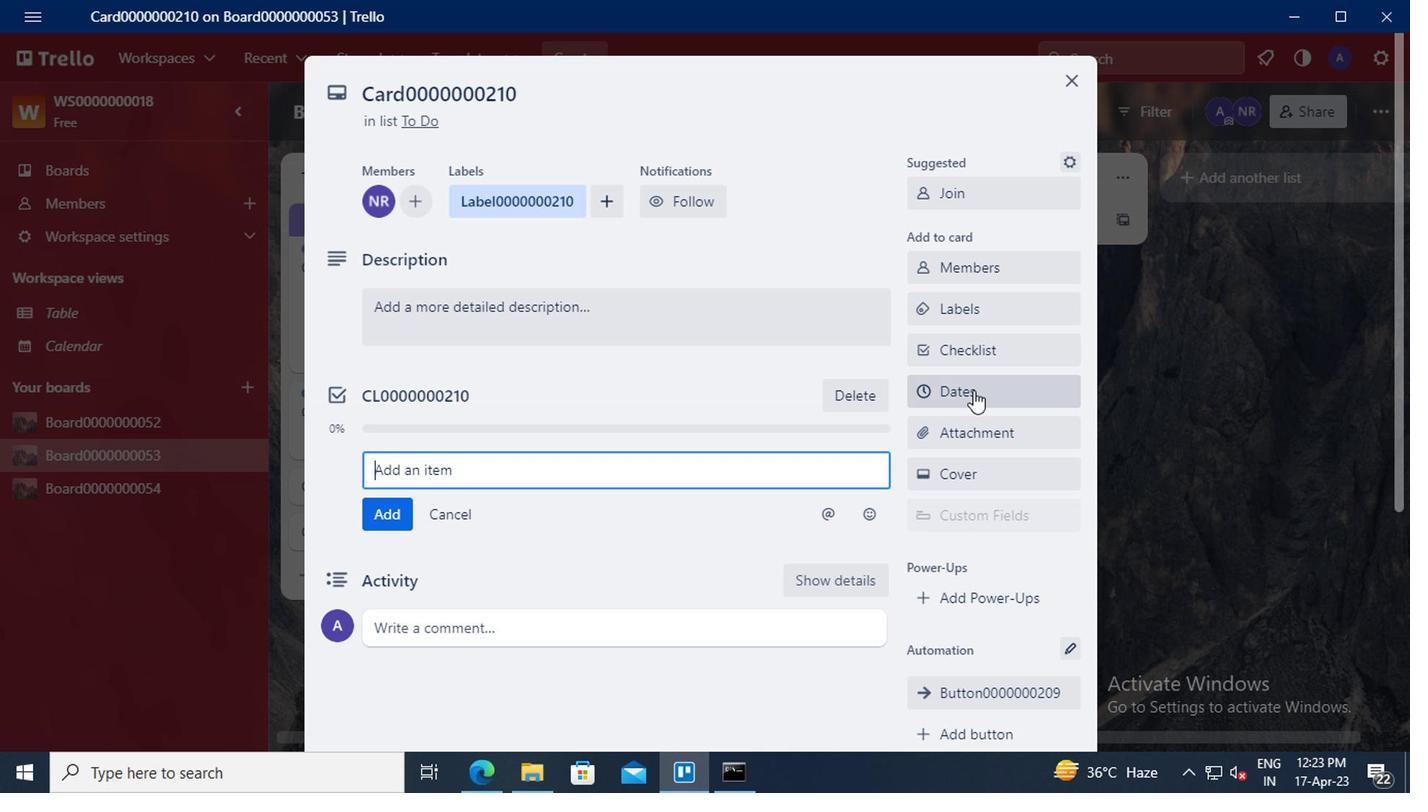 
Action: Mouse moved to (924, 470)
Screenshot: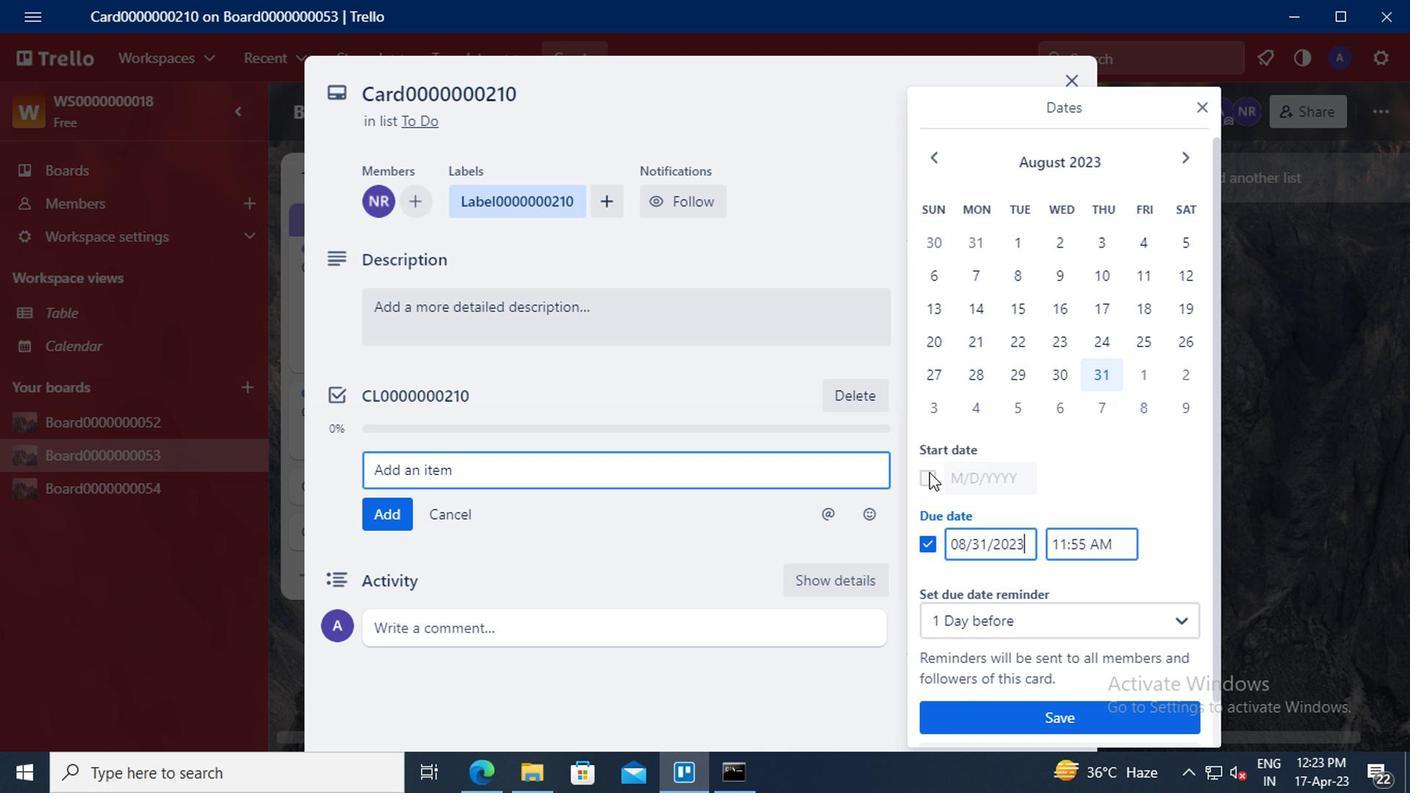 
Action: Mouse pressed left at (924, 470)
Screenshot: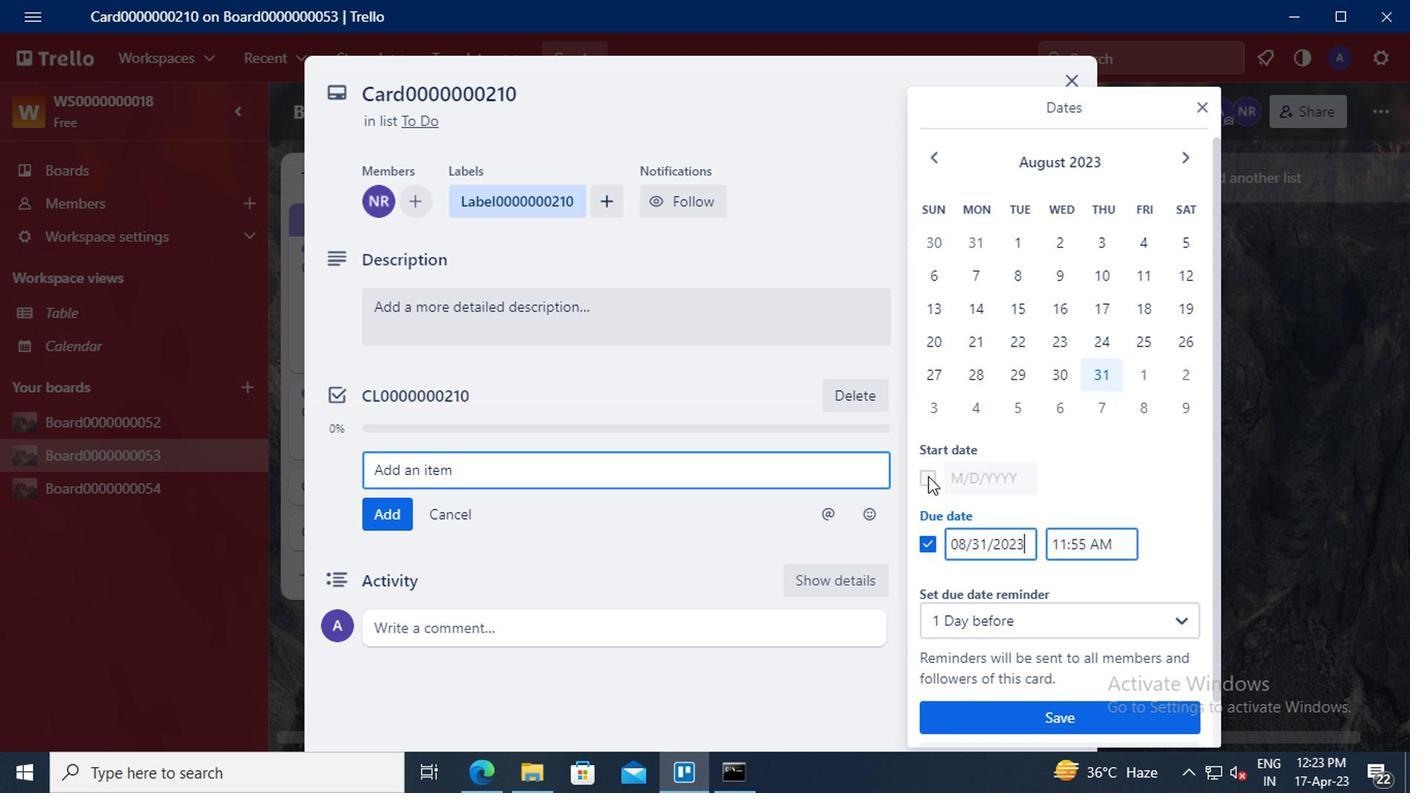
Action: Mouse moved to (981, 473)
Screenshot: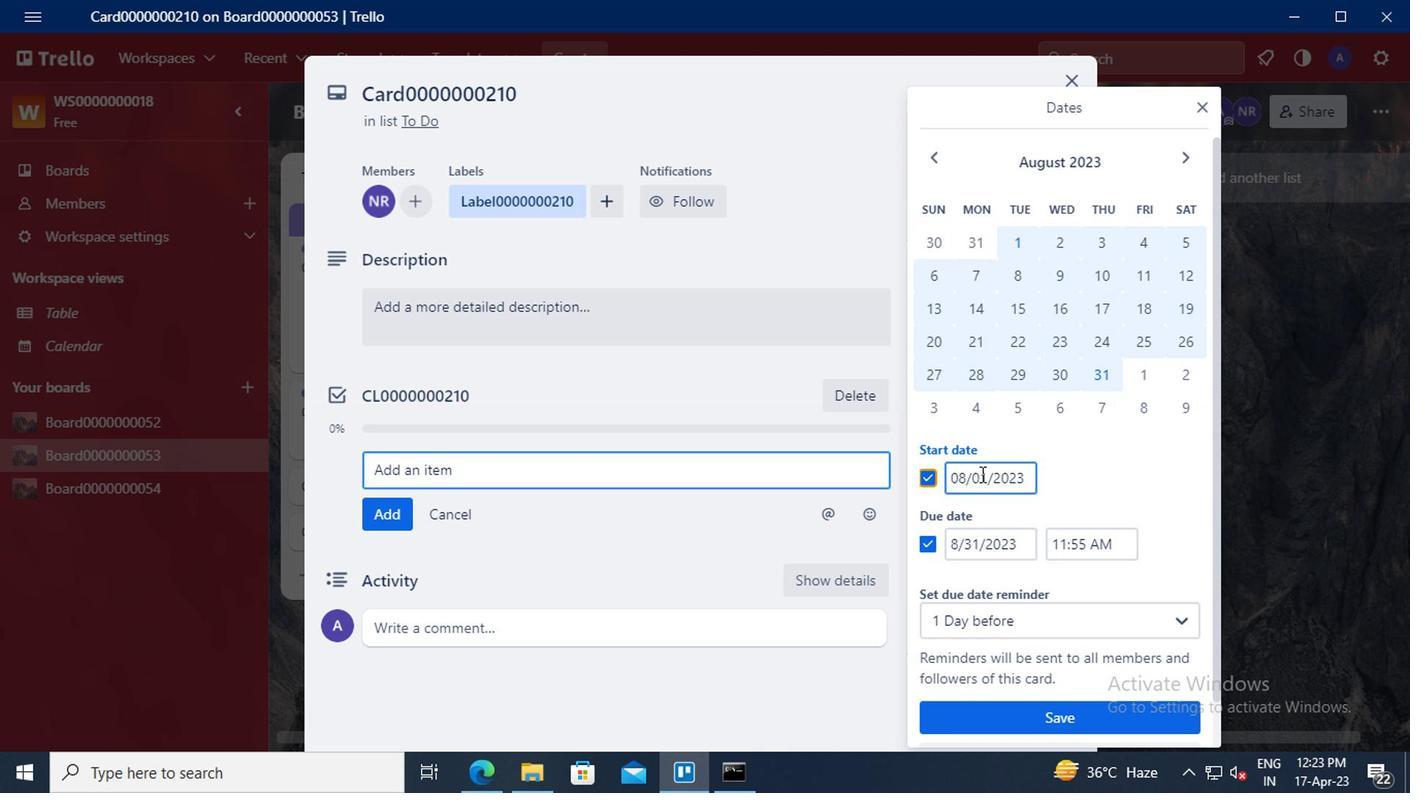 
Action: Mouse pressed left at (981, 473)
Screenshot: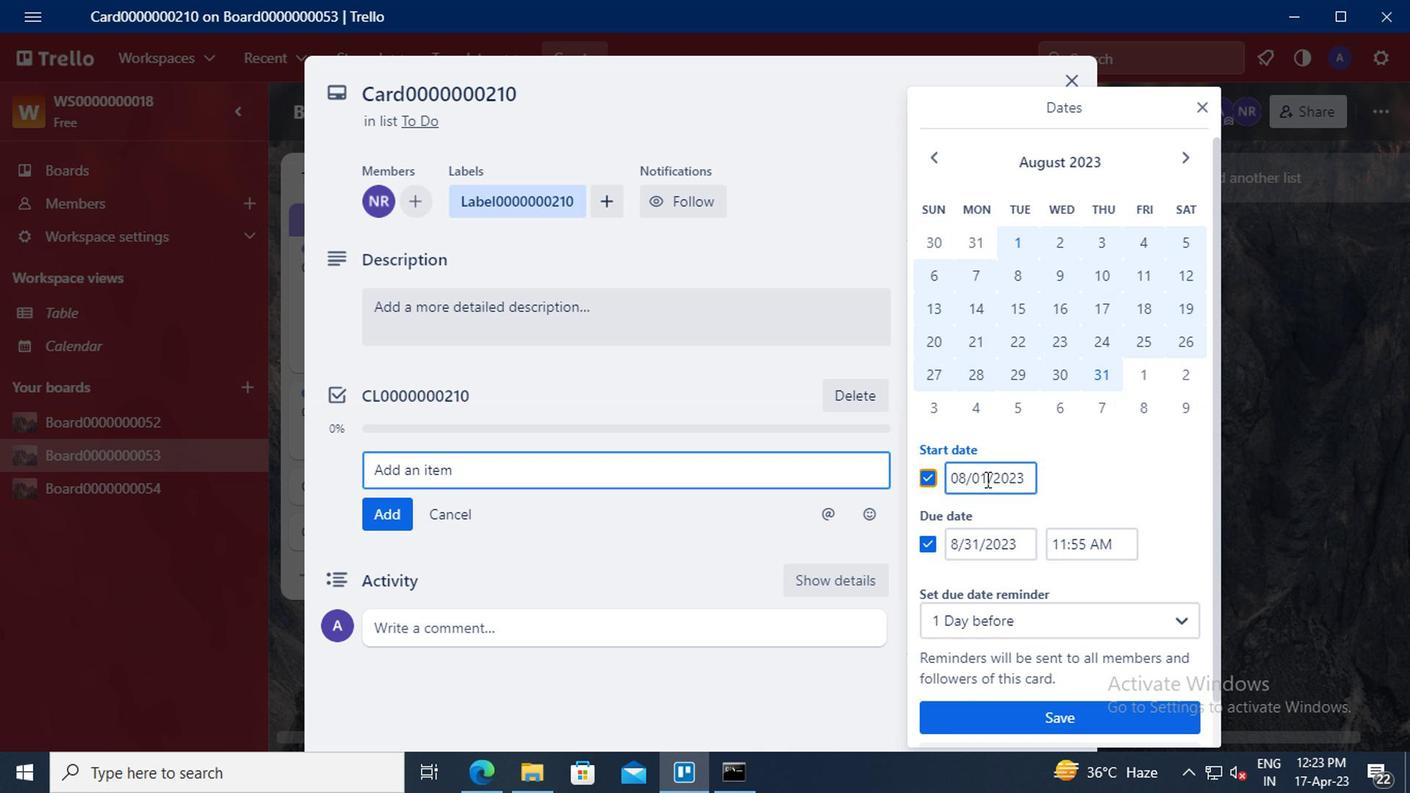 
Action: Mouse moved to (980, 451)
Screenshot: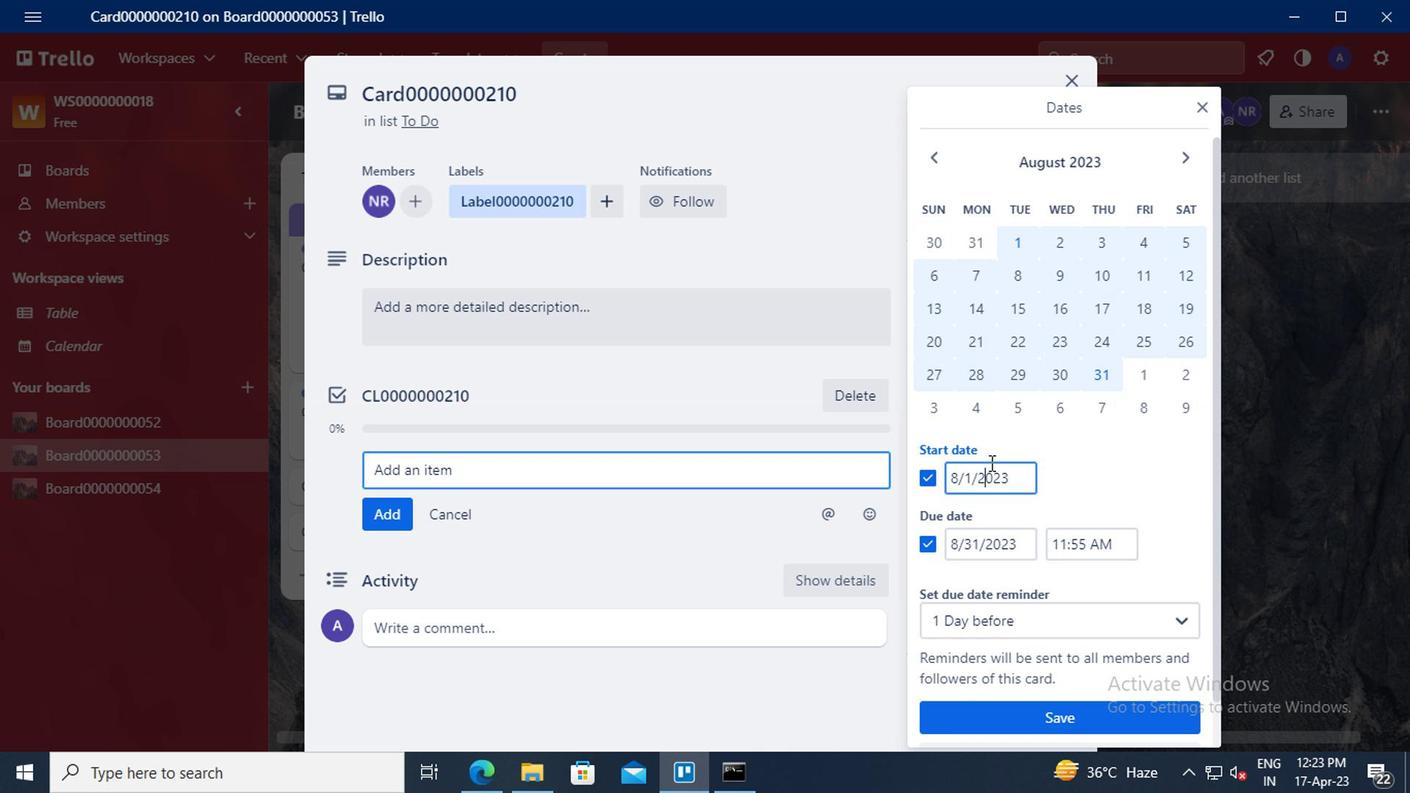
Action: Key pressed <Key.left><Key.left><Key.backspace>1<Key.left><Key.left><Key.backspace>9
Screenshot: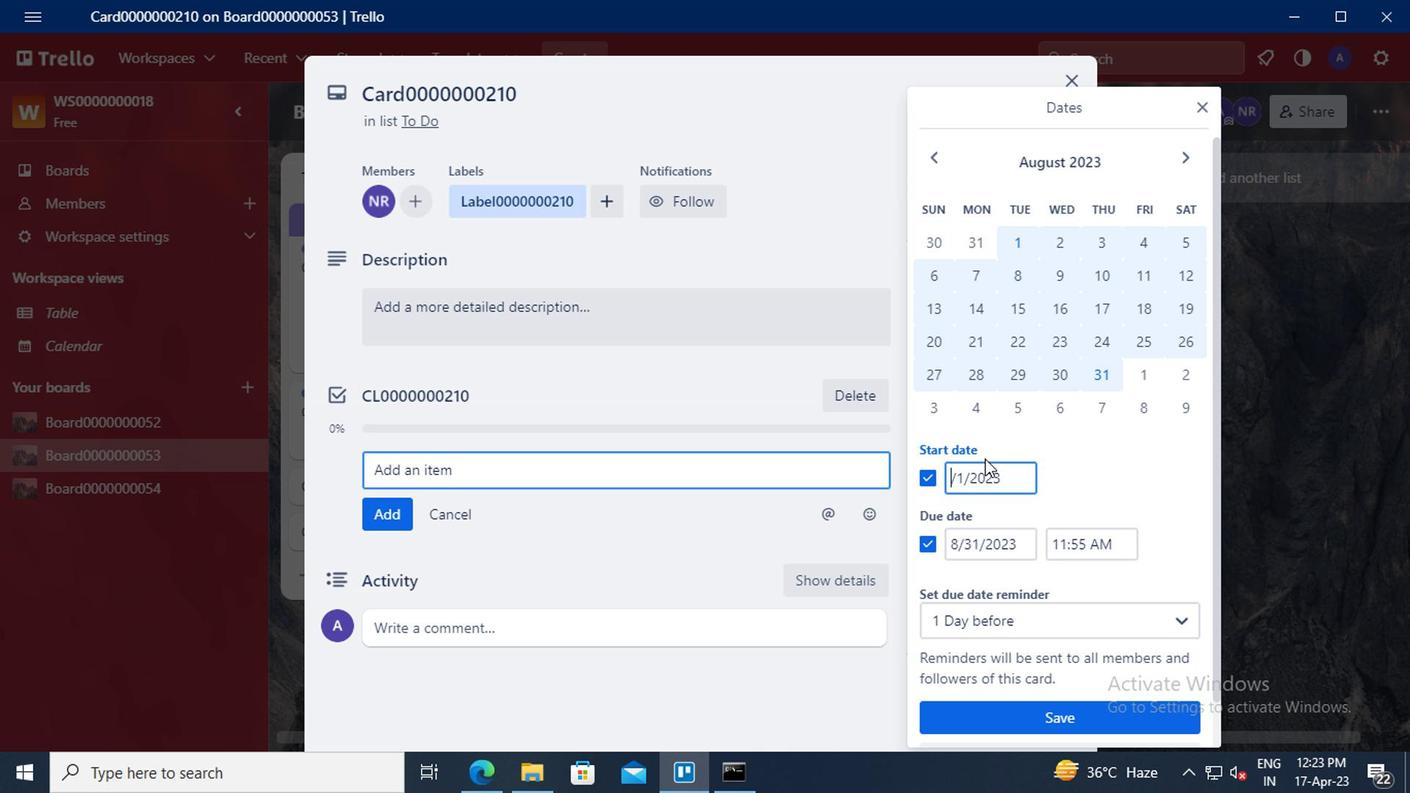 
Action: Mouse moved to (975, 537)
Screenshot: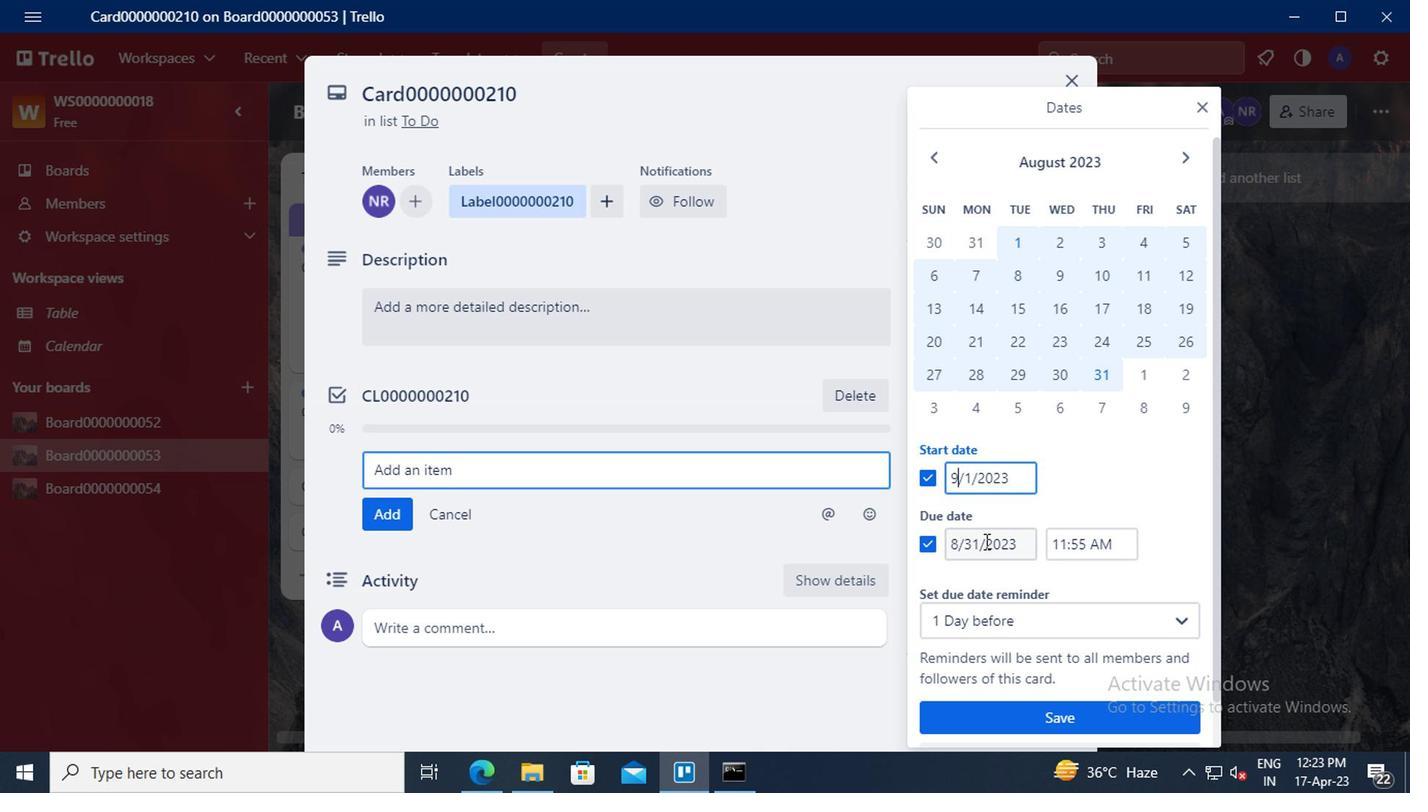 
Action: Mouse pressed left at (975, 537)
Screenshot: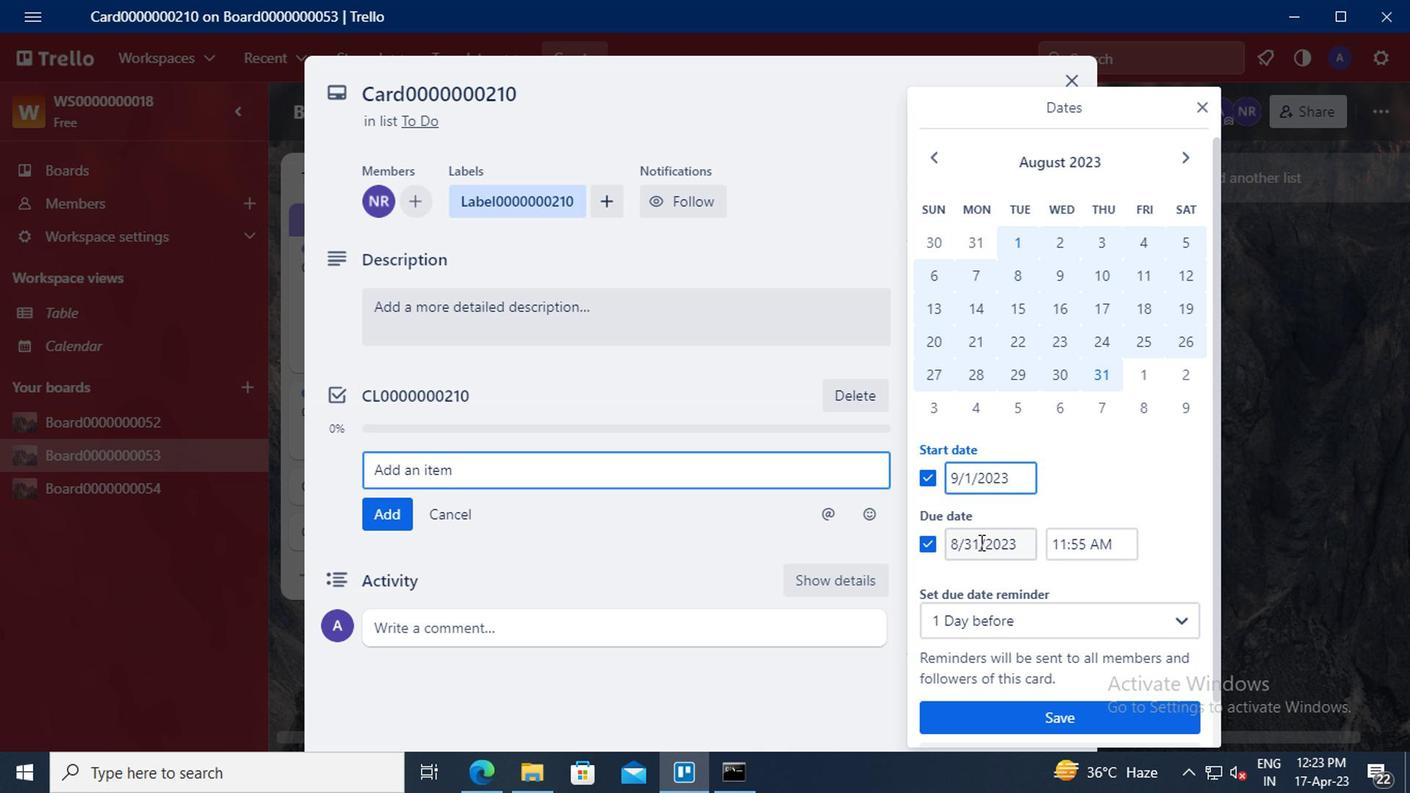 
Action: Mouse moved to (976, 510)
Screenshot: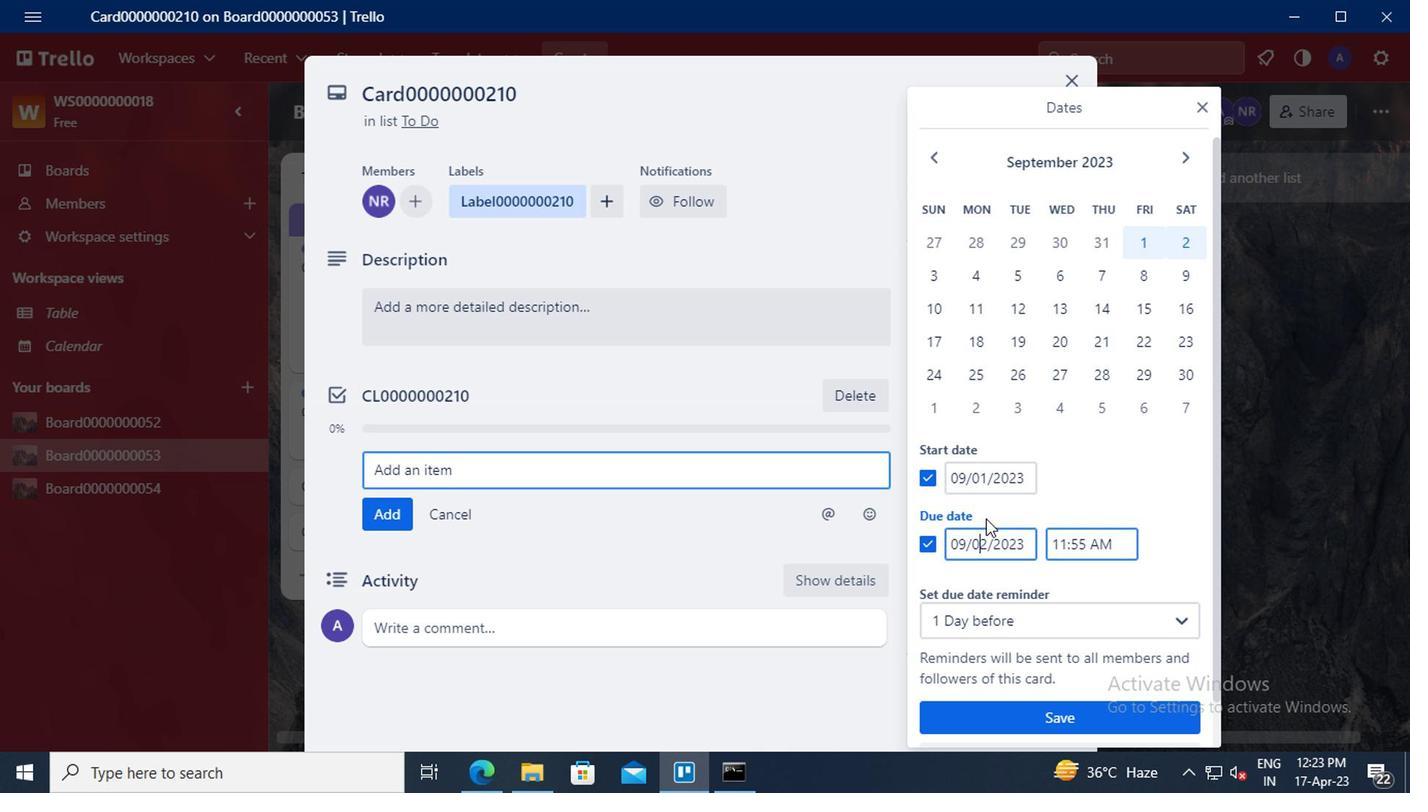 
Action: Key pressed <Key.backspace><Key.delete>30
Screenshot: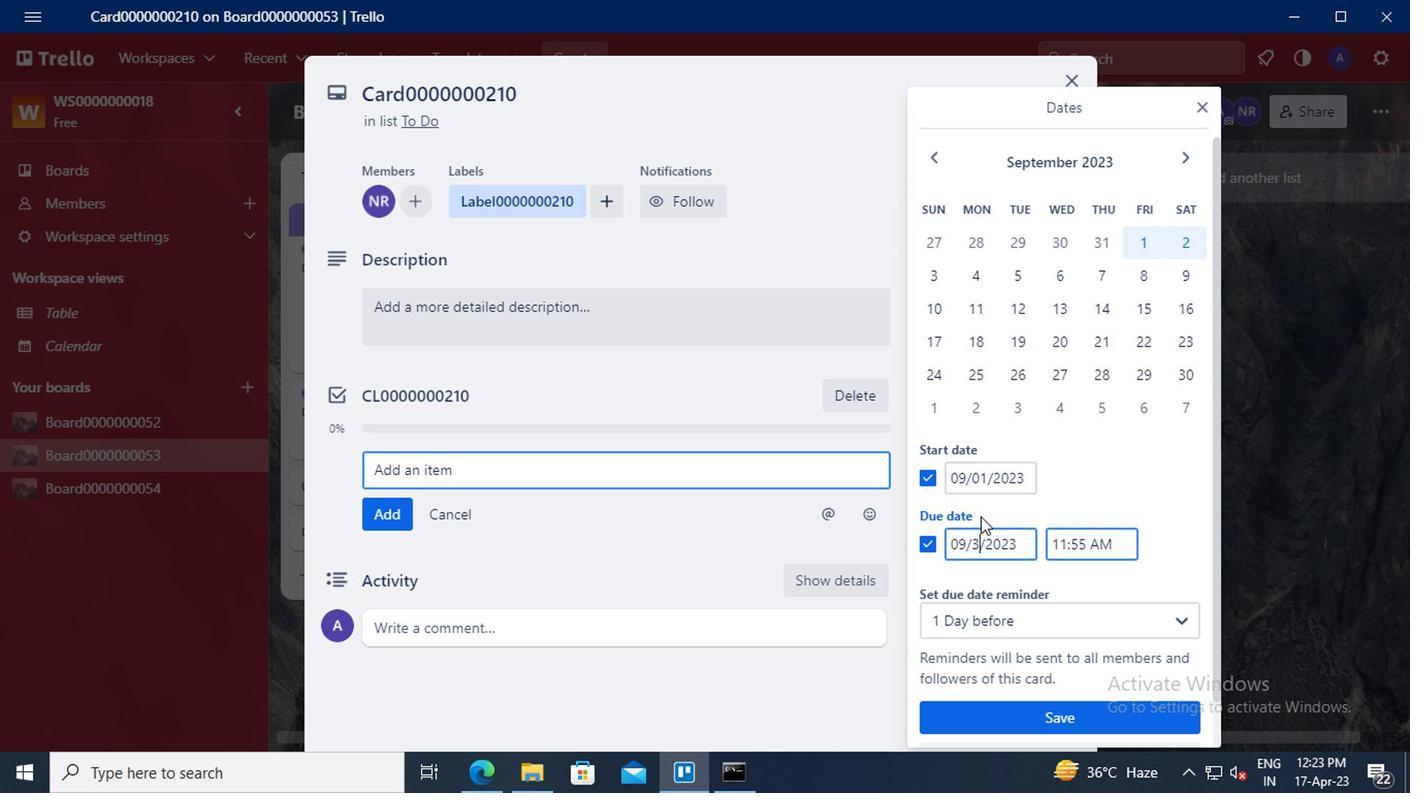 
Action: Mouse moved to (998, 725)
Screenshot: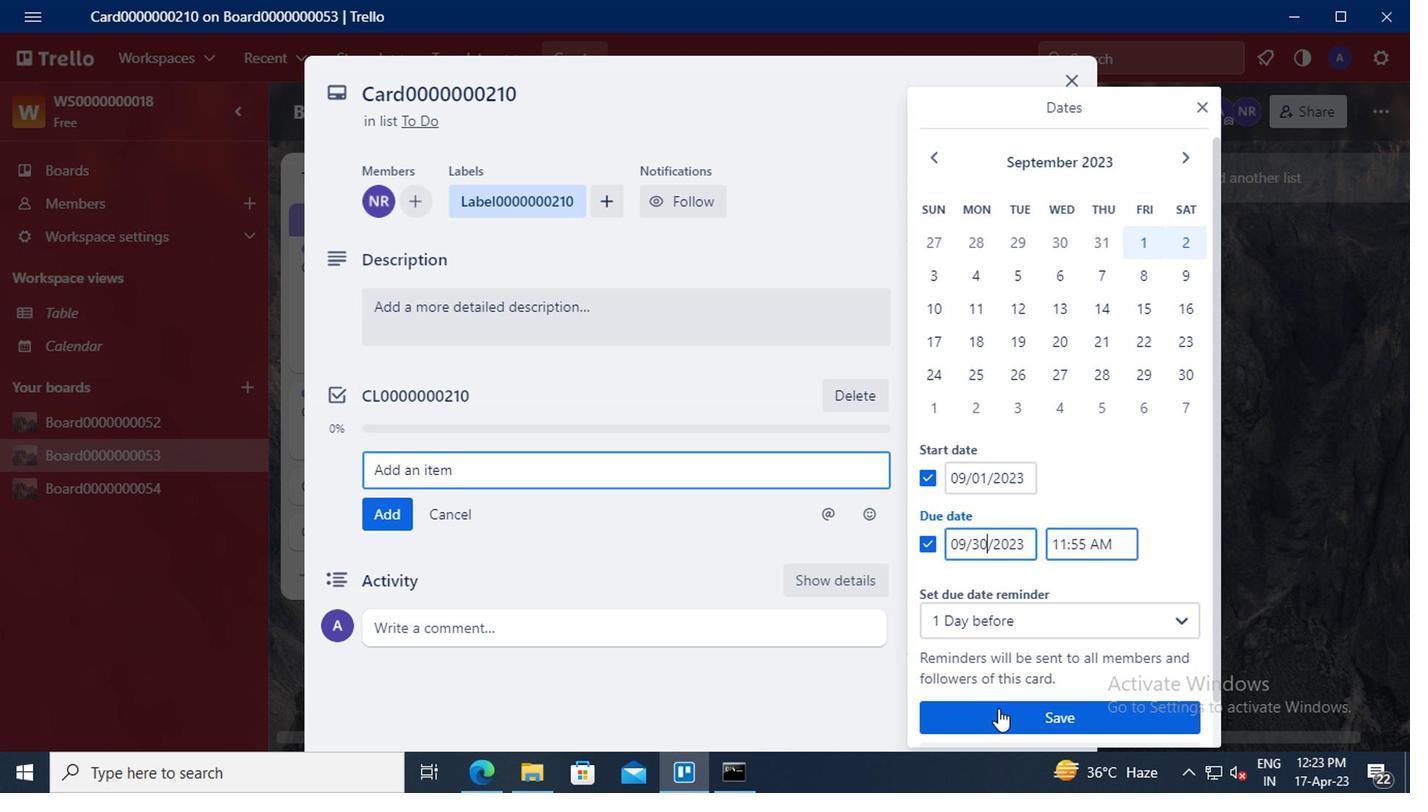 
Action: Mouse pressed left at (998, 725)
Screenshot: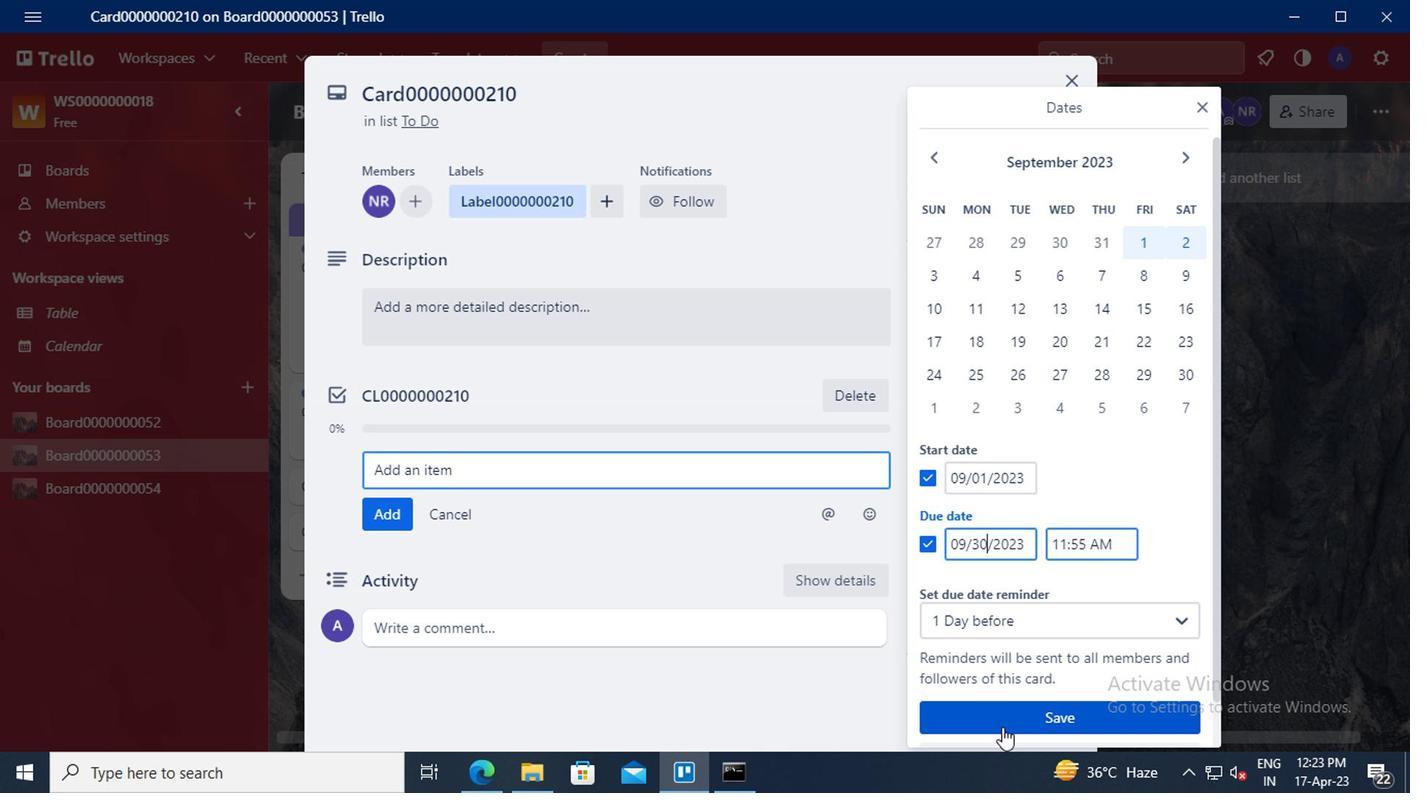 
Action: Mouse moved to (998, 725)
Screenshot: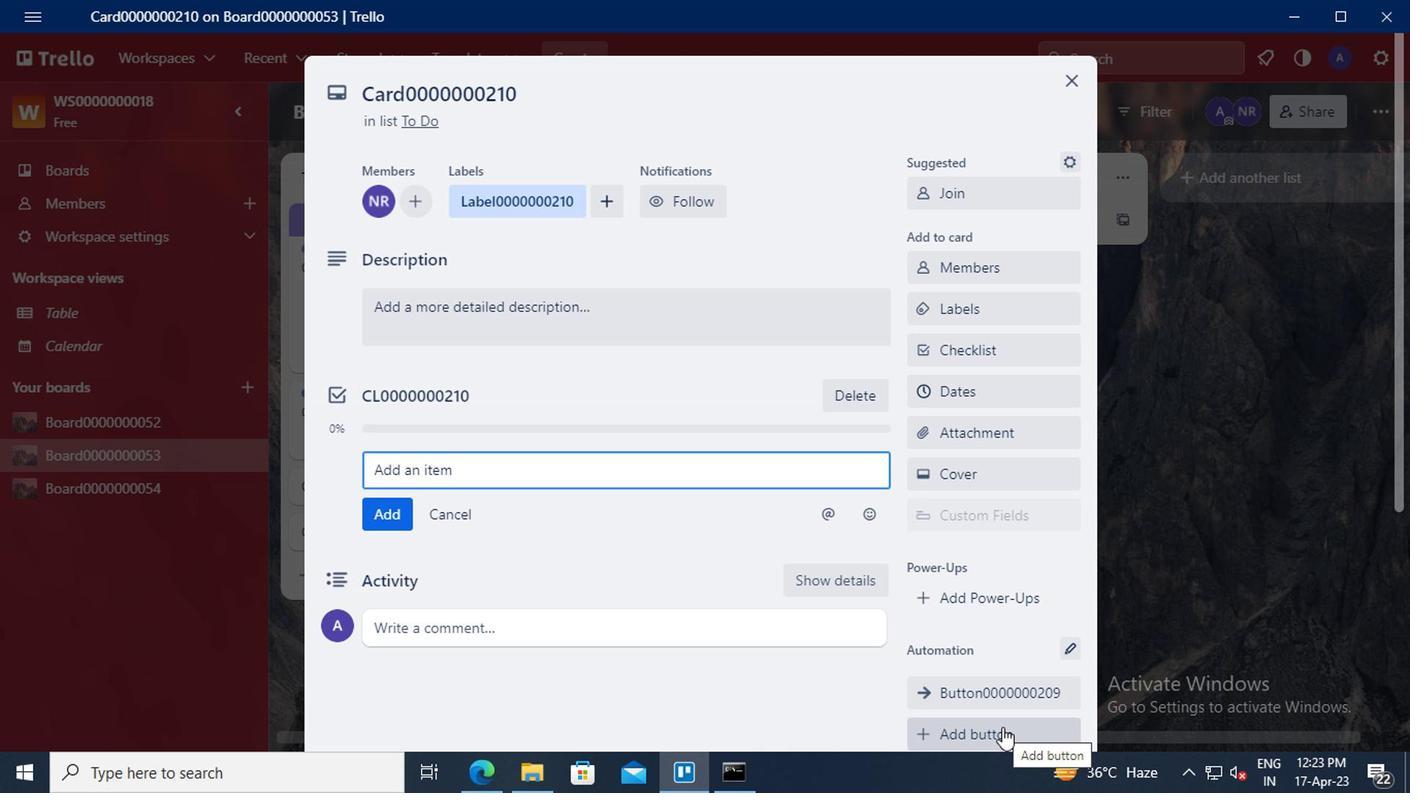 
